 Task: Archive the email with the subject Follow up on our last conversation from softage.1@softage.net
Action: Mouse moved to (738, 100)
Screenshot: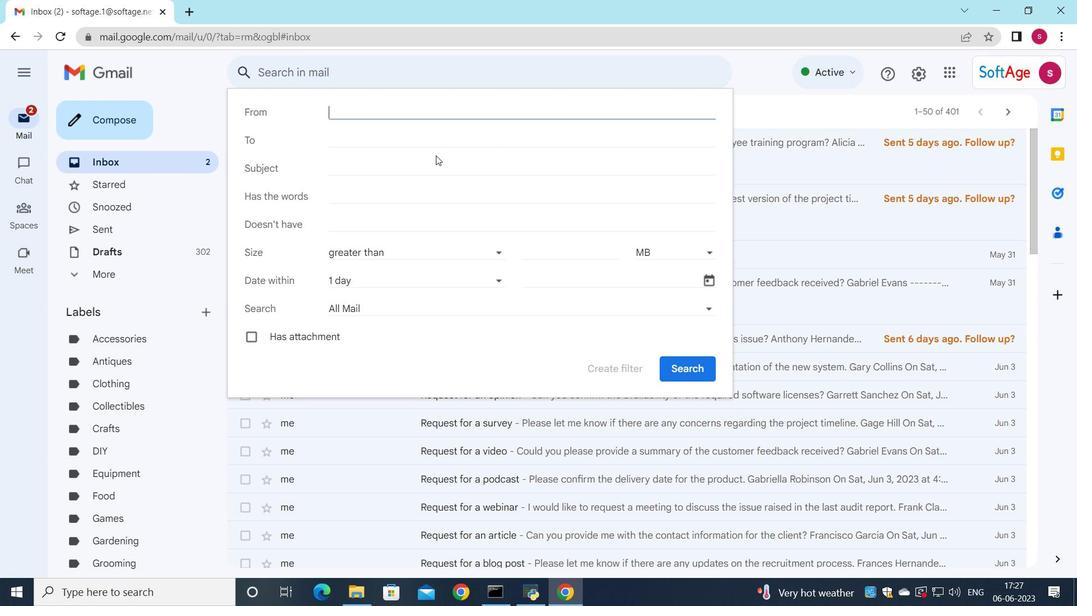 
Action: Mouse pressed left at (738, 100)
Screenshot: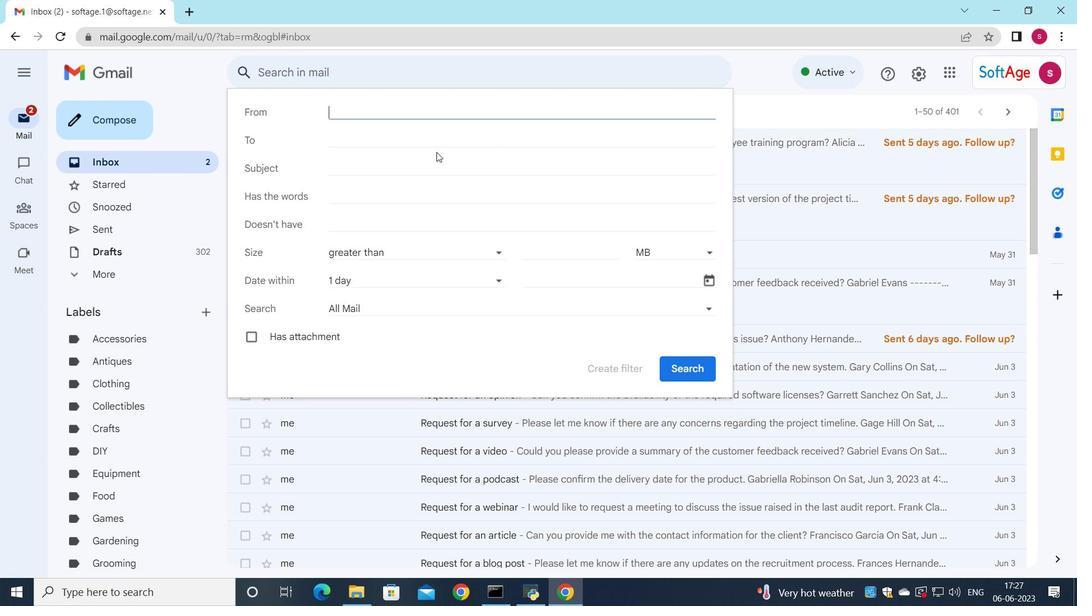 
Action: Mouse moved to (376, 139)
Screenshot: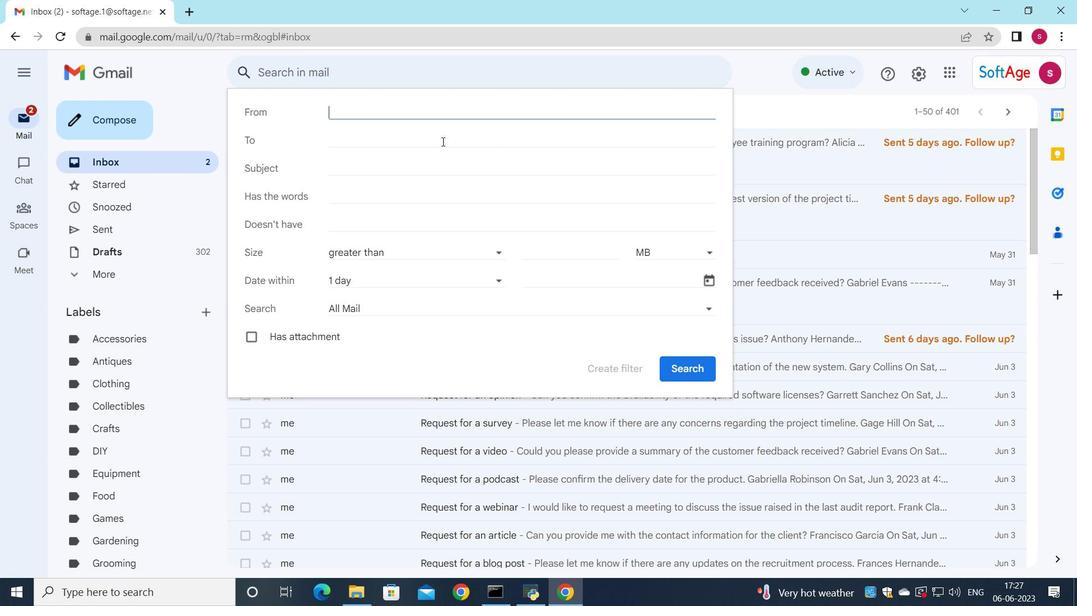 
Action: Mouse pressed left at (376, 139)
Screenshot: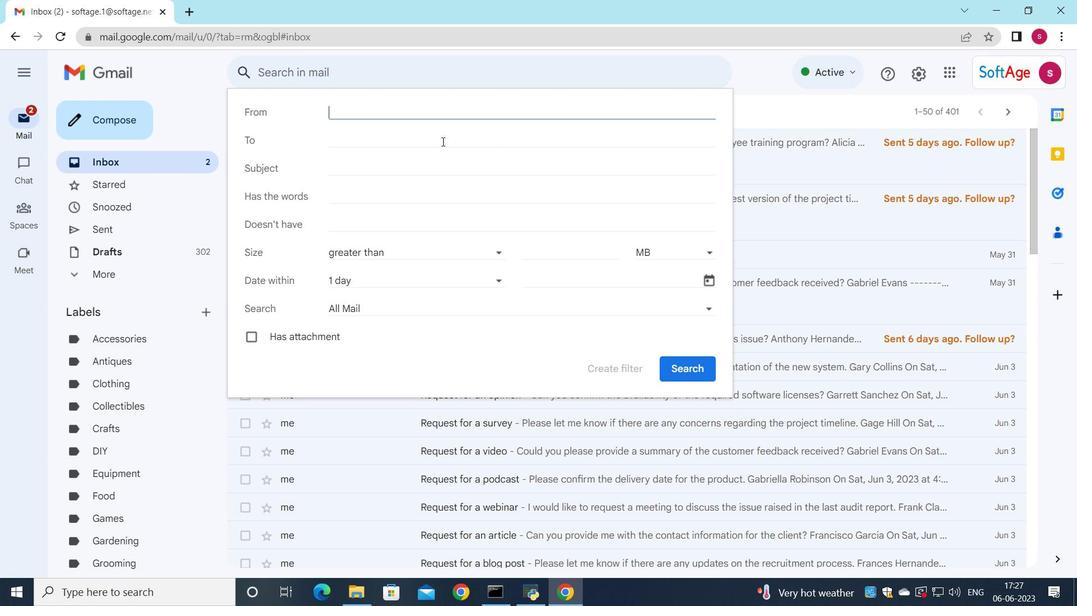 
Action: Mouse moved to (459, 171)
Screenshot: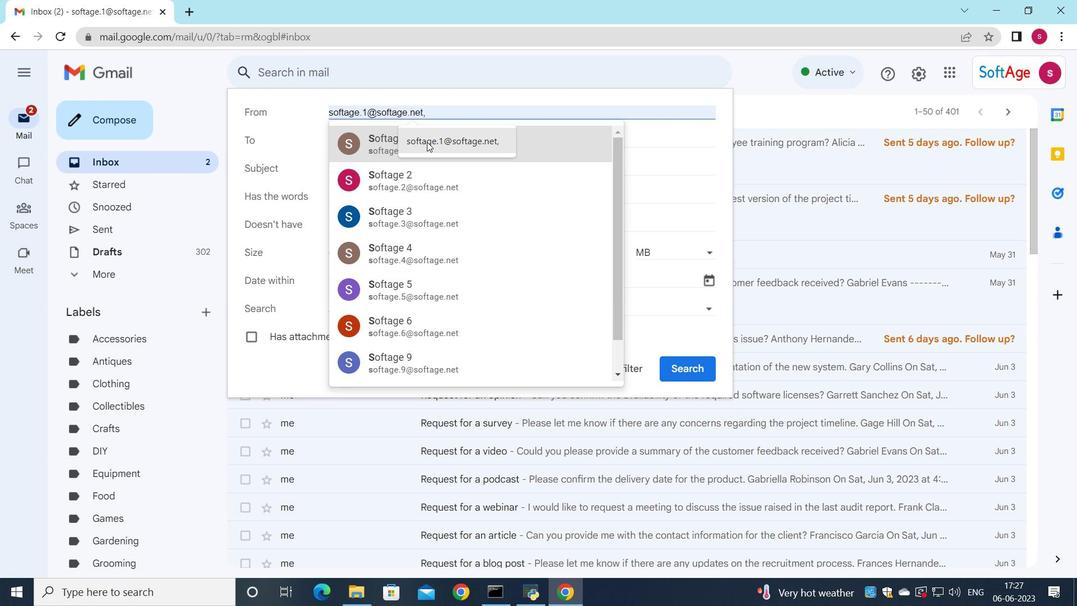 
Action: Mouse pressed left at (459, 171)
Screenshot: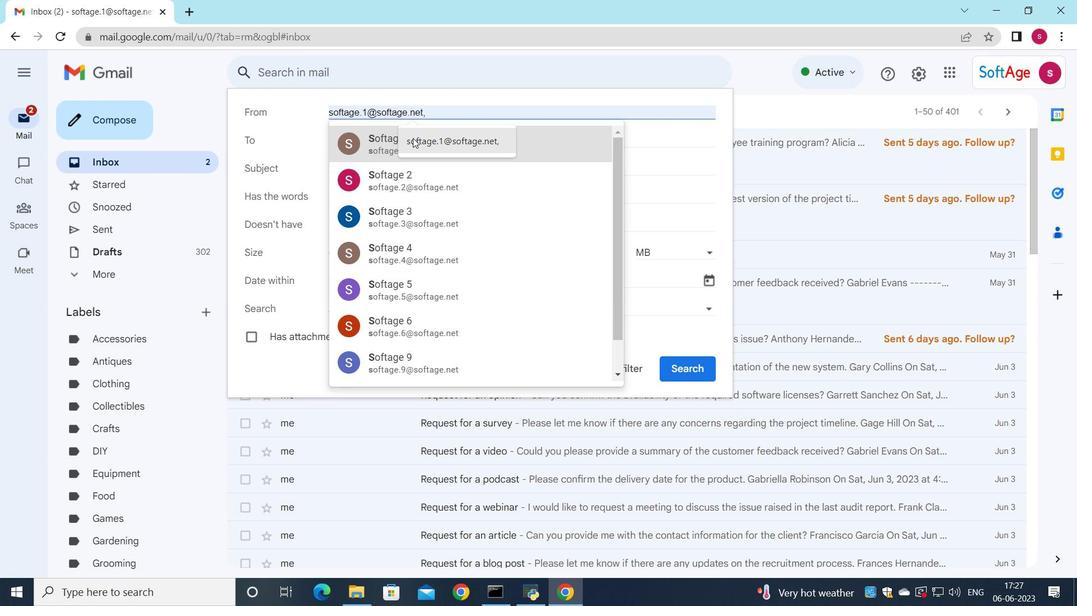 
Action: Mouse moved to (391, 214)
Screenshot: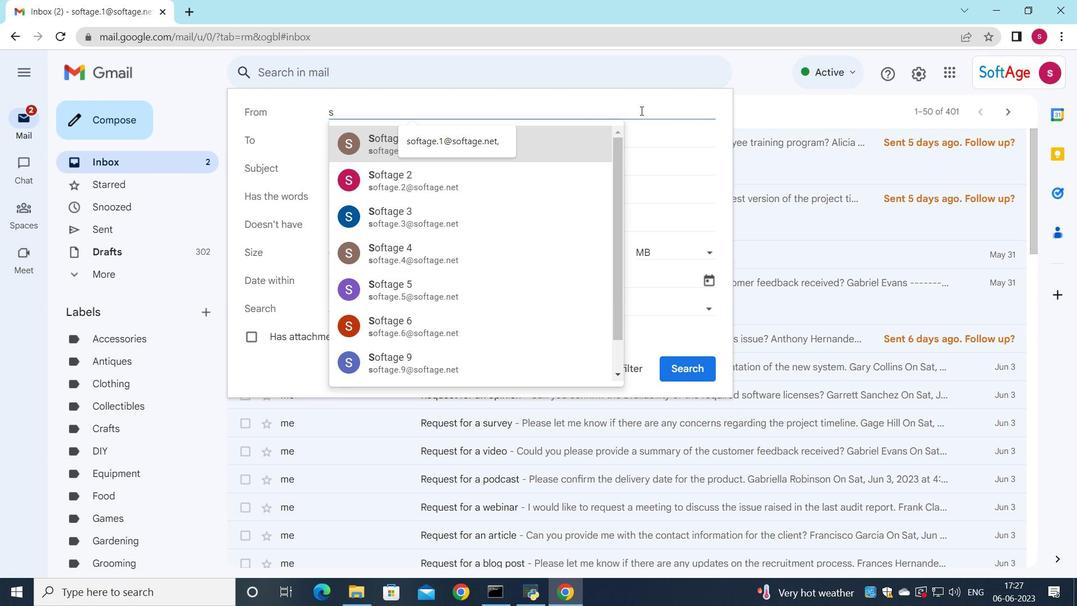 
Action: Mouse pressed left at (391, 214)
Screenshot: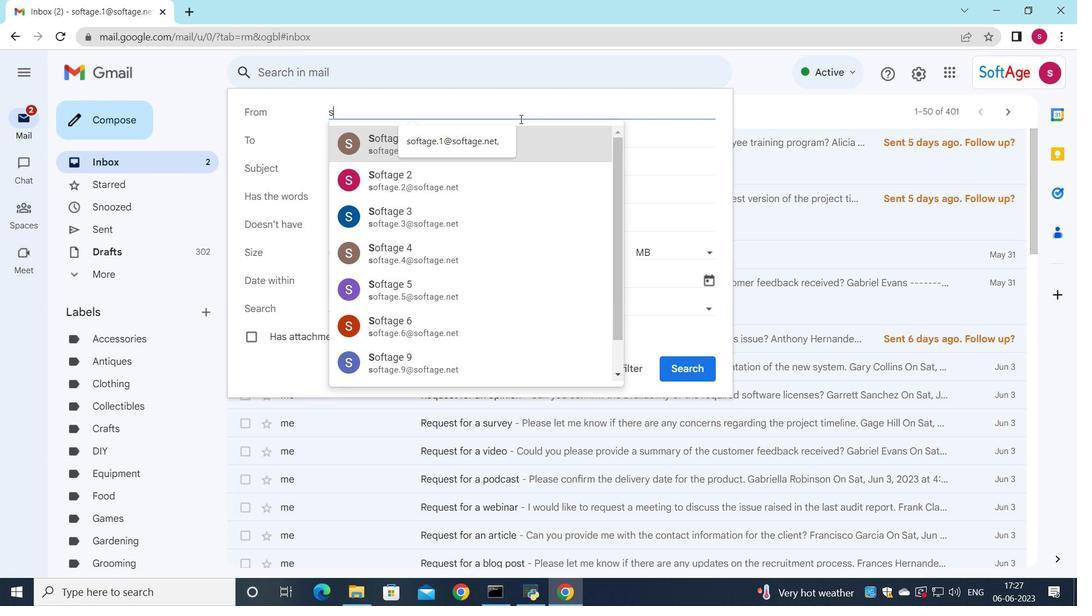 
Action: Mouse moved to (385, 196)
Screenshot: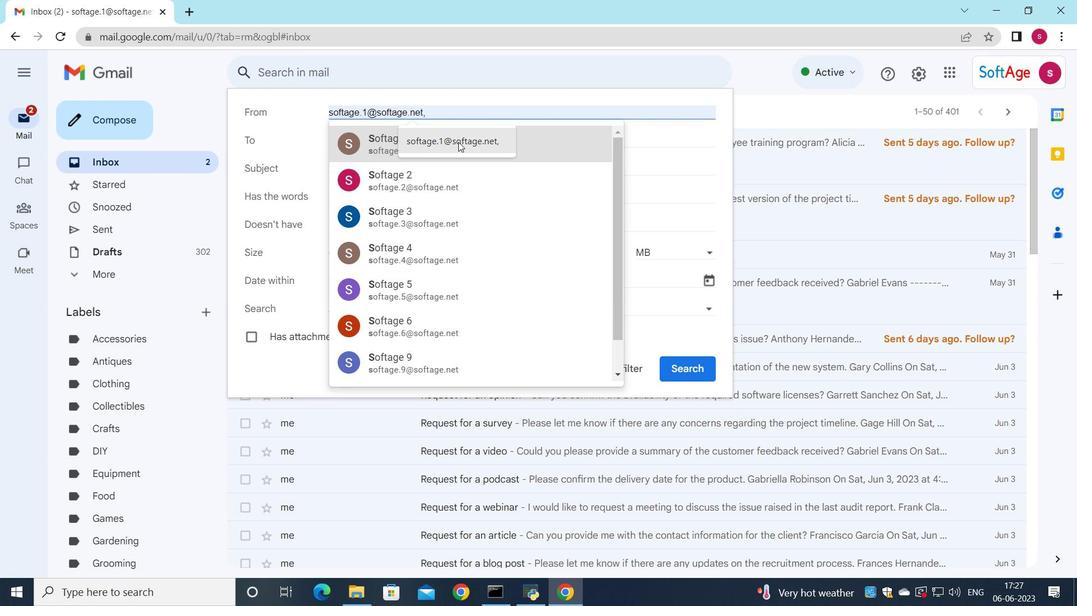 
Action: Mouse pressed left at (385, 196)
Screenshot: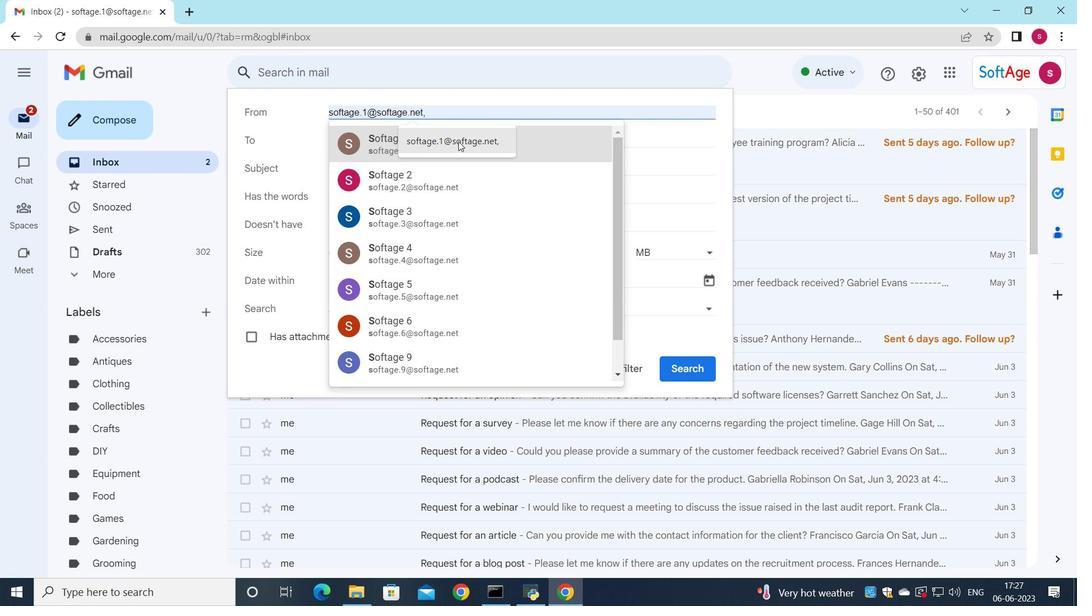 
Action: Mouse moved to (494, 217)
Screenshot: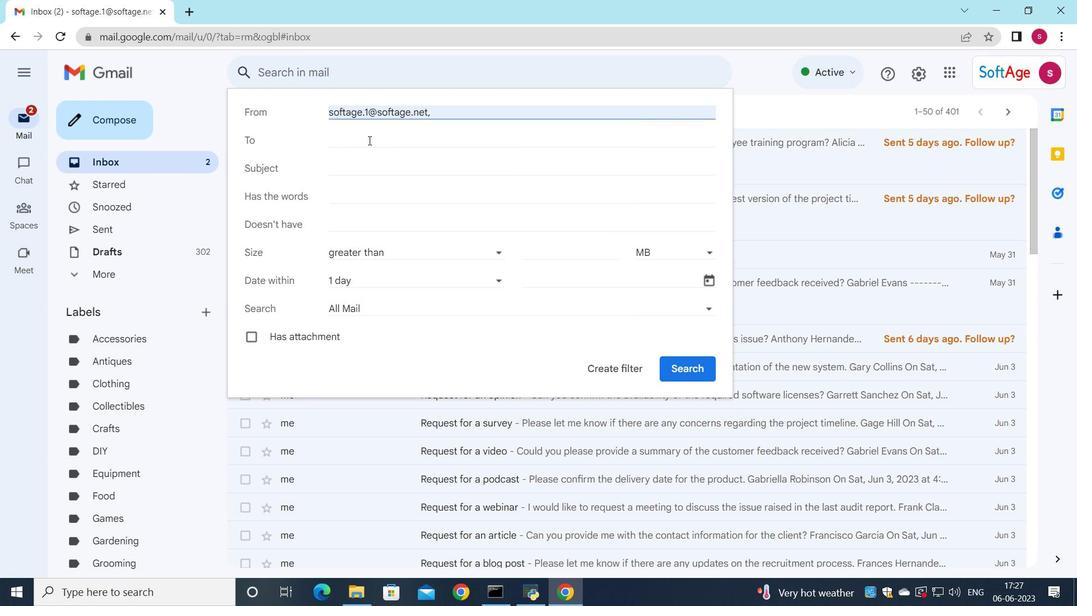 
Action: Key pressed <Key.shift><Key.shift><Key.shift><Key.shift><Key.shift><Key.shift><Key.shift>Follow<Key.space>
Screenshot: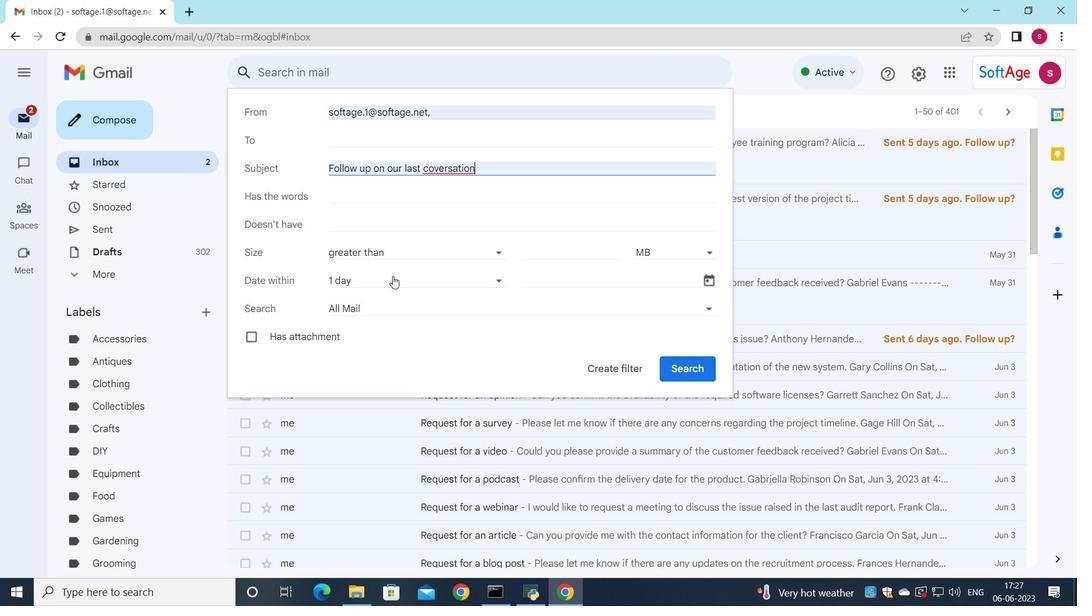 
Action: Mouse moved to (528, 227)
Screenshot: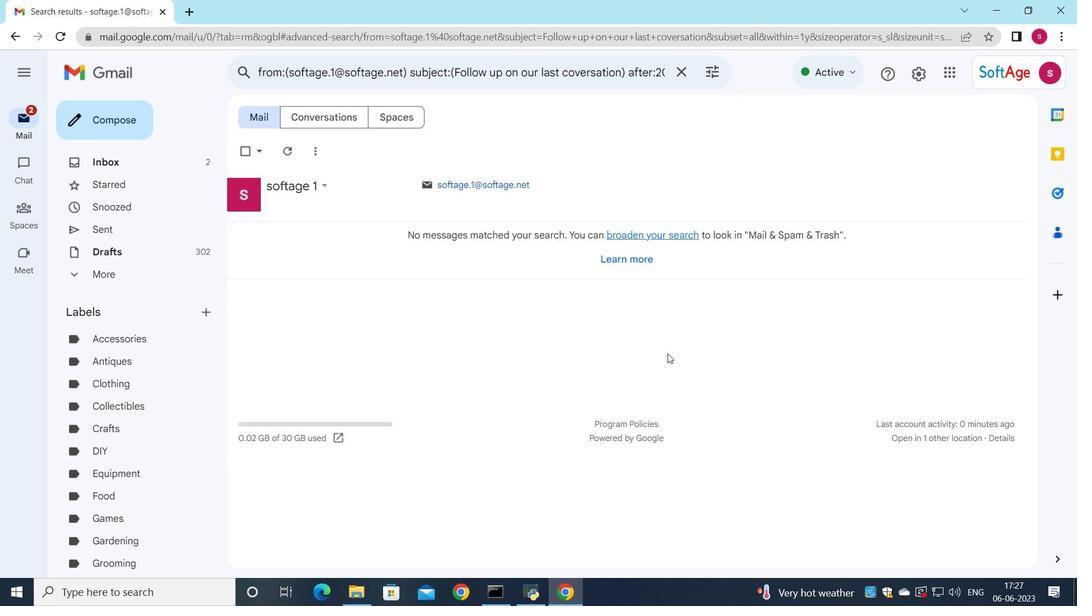 
Action: Mouse pressed left at (528, 227)
Screenshot: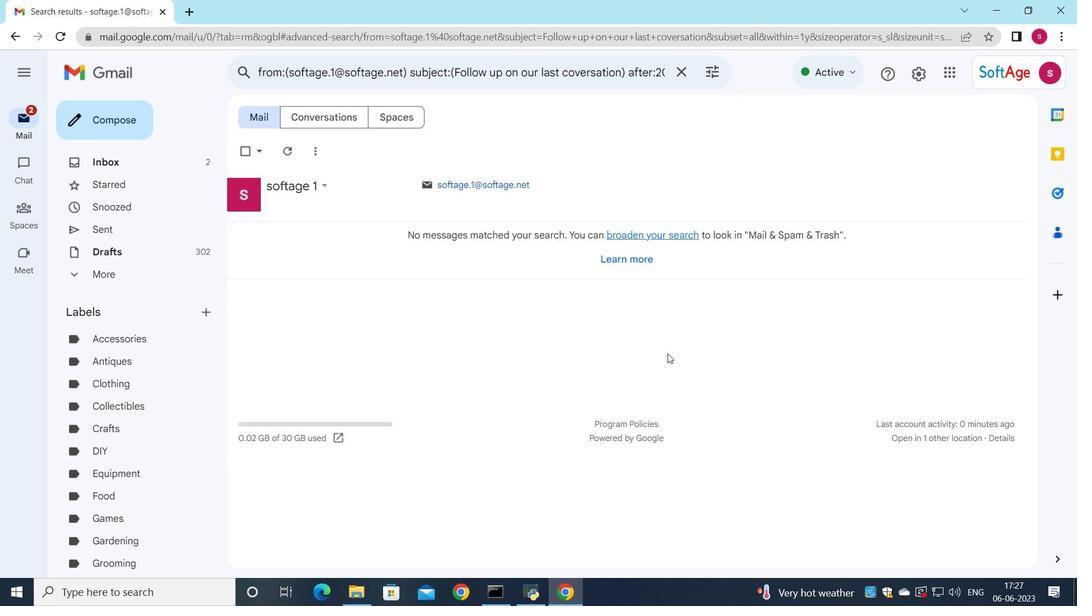 
Action: Mouse pressed left at (528, 227)
Screenshot: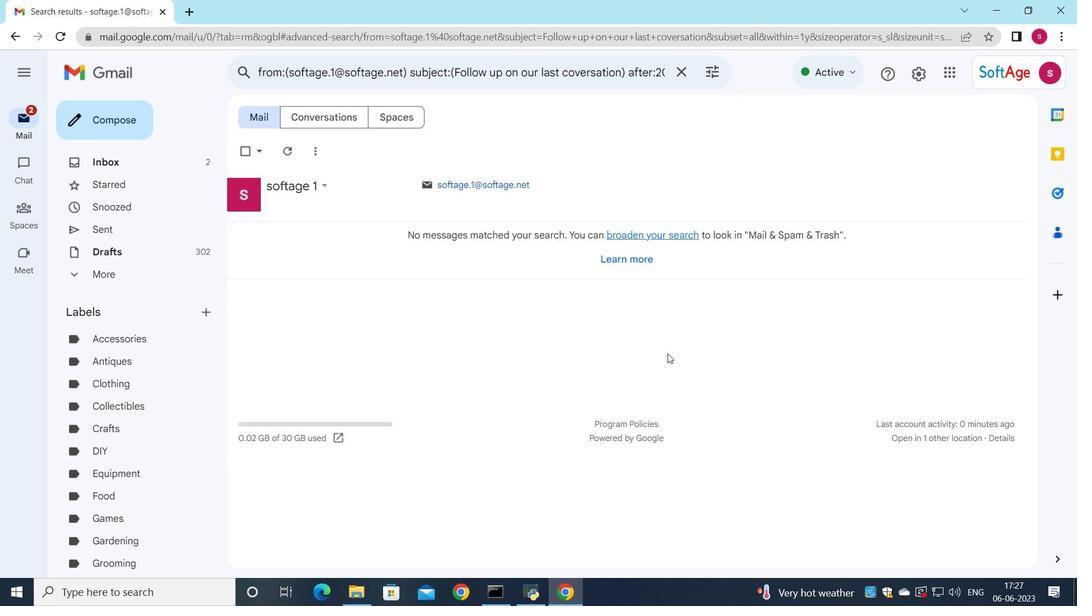
Action: Mouse pressed left at (528, 227)
Screenshot: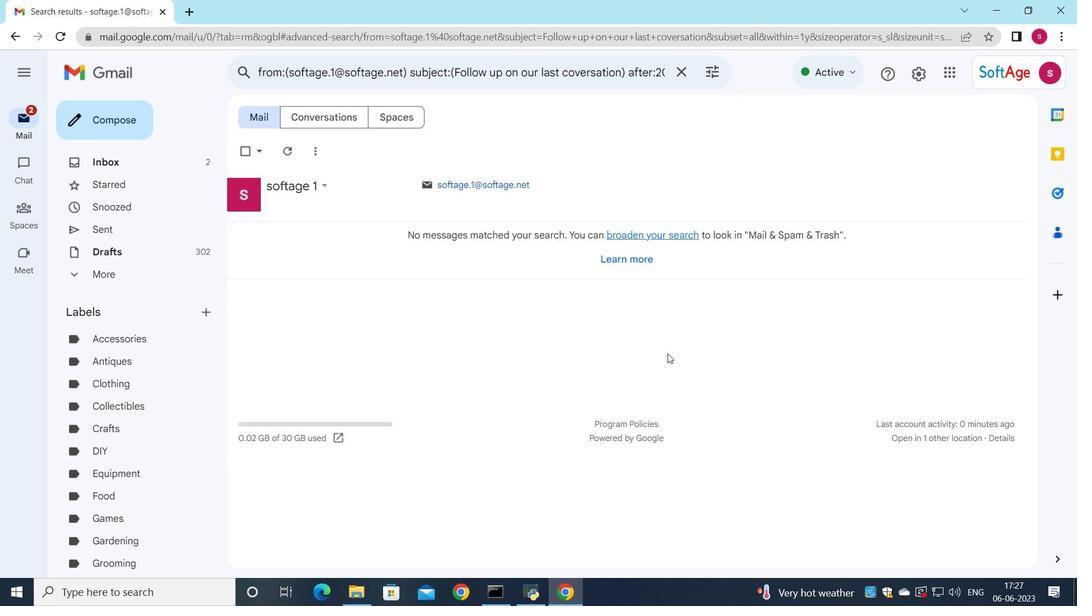 
Action: Mouse moved to (523, 223)
Screenshot: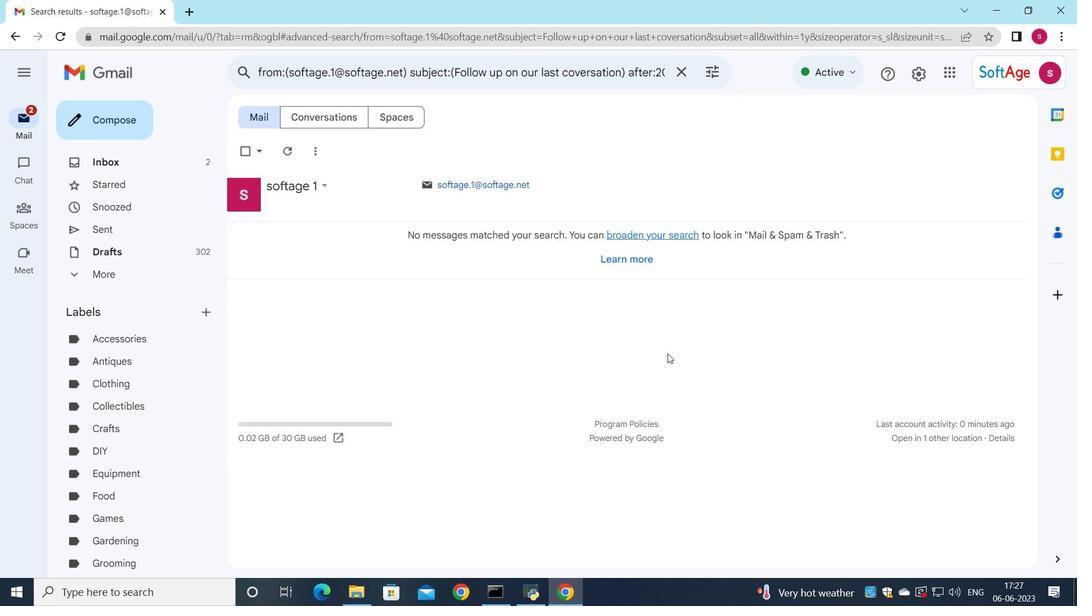 
Action: Mouse pressed left at (523, 223)
Screenshot: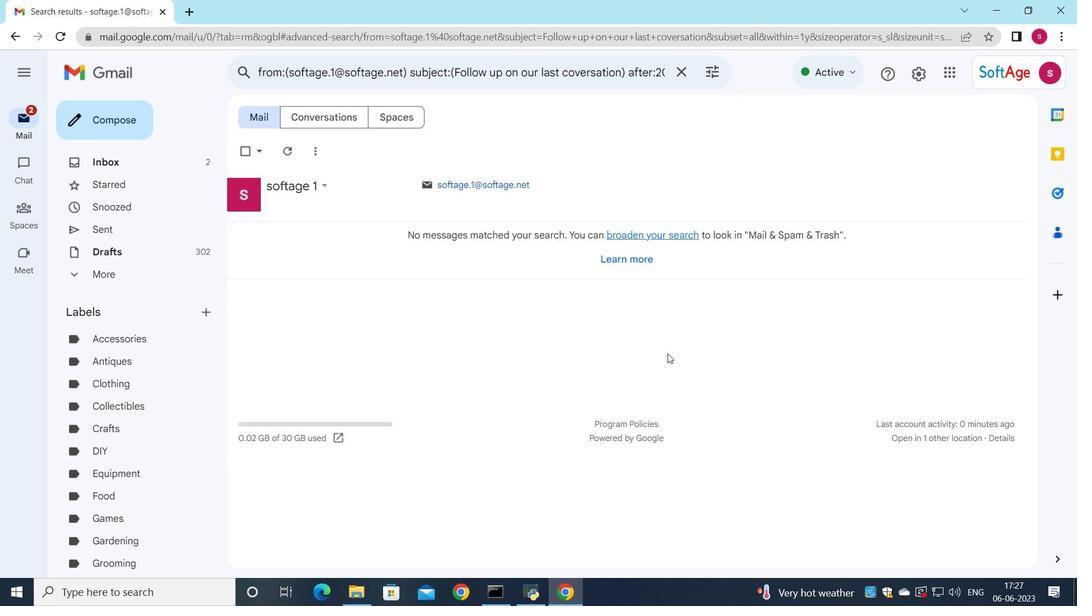 
Action: Mouse pressed left at (523, 223)
Screenshot: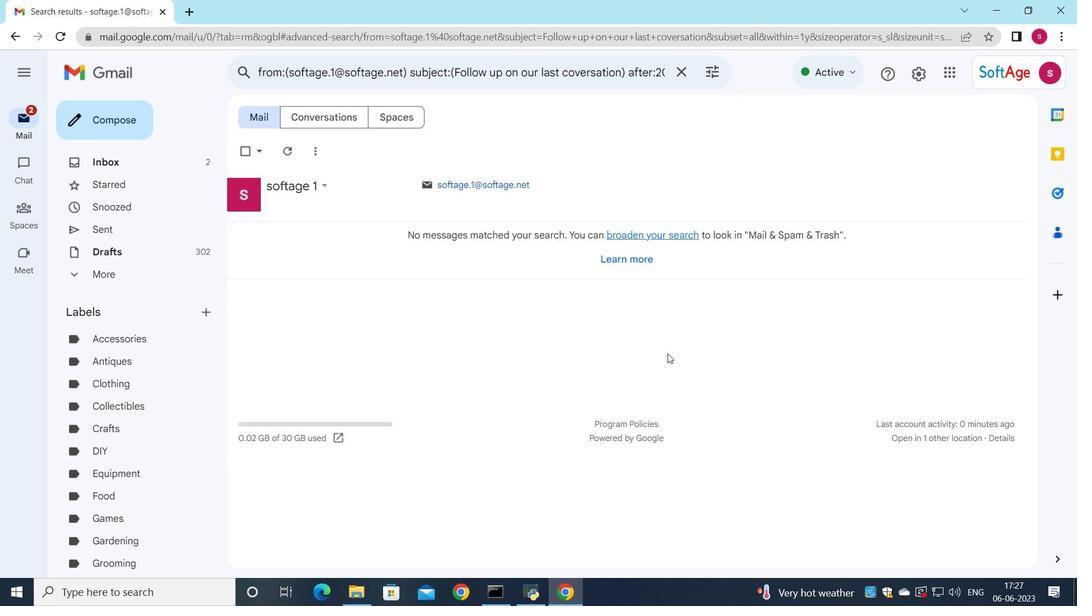 
Action: Mouse pressed left at (523, 223)
Screenshot: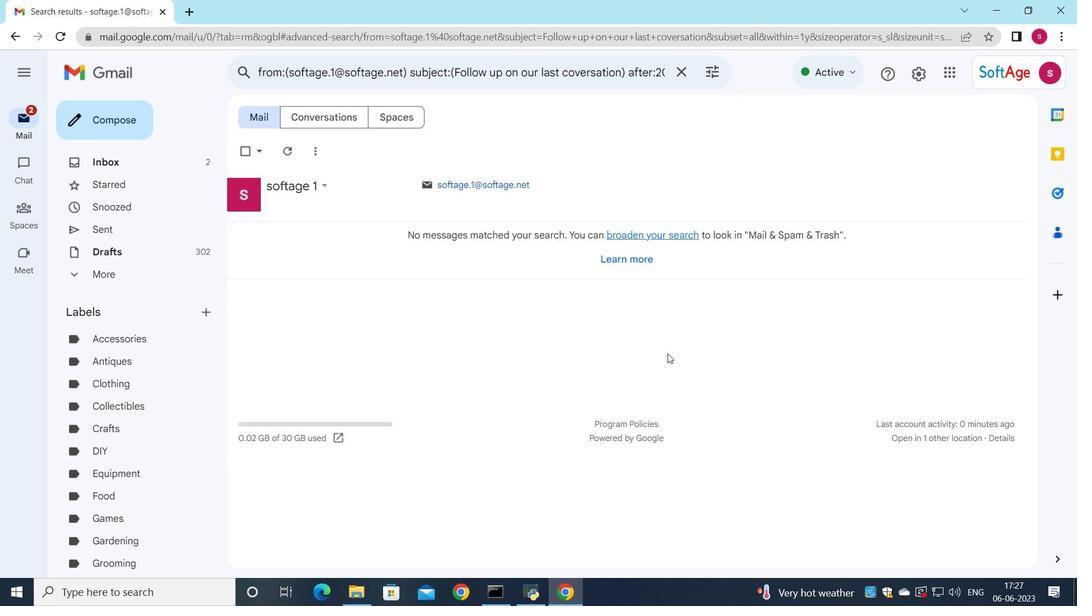 
Action: Mouse moved to (605, 235)
Screenshot: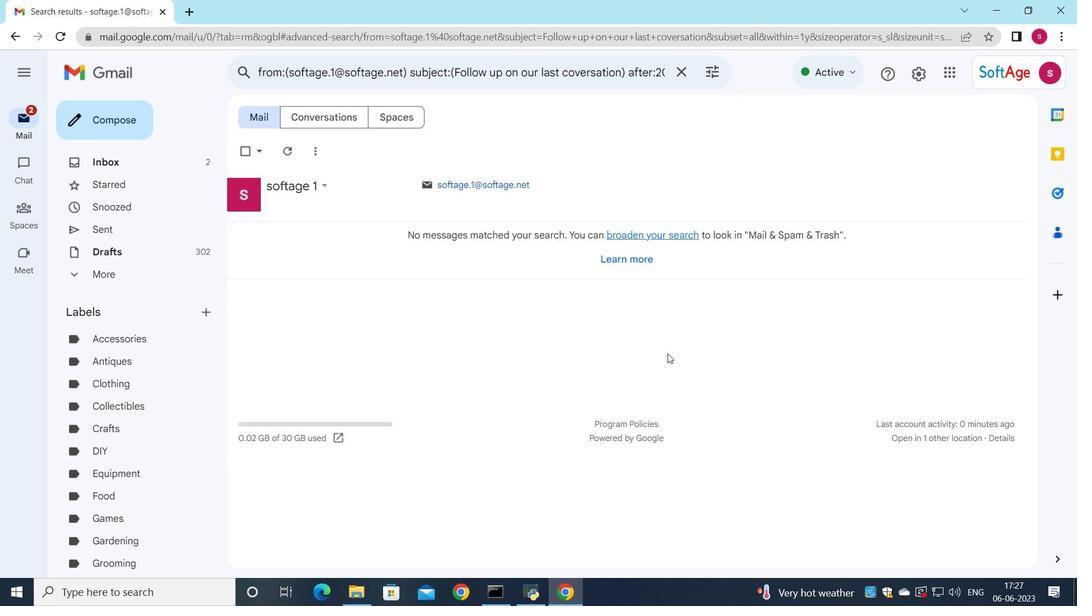 
Action: Key pressed up<Key.space>on<Key.space>l<Key.backspace>
Screenshot: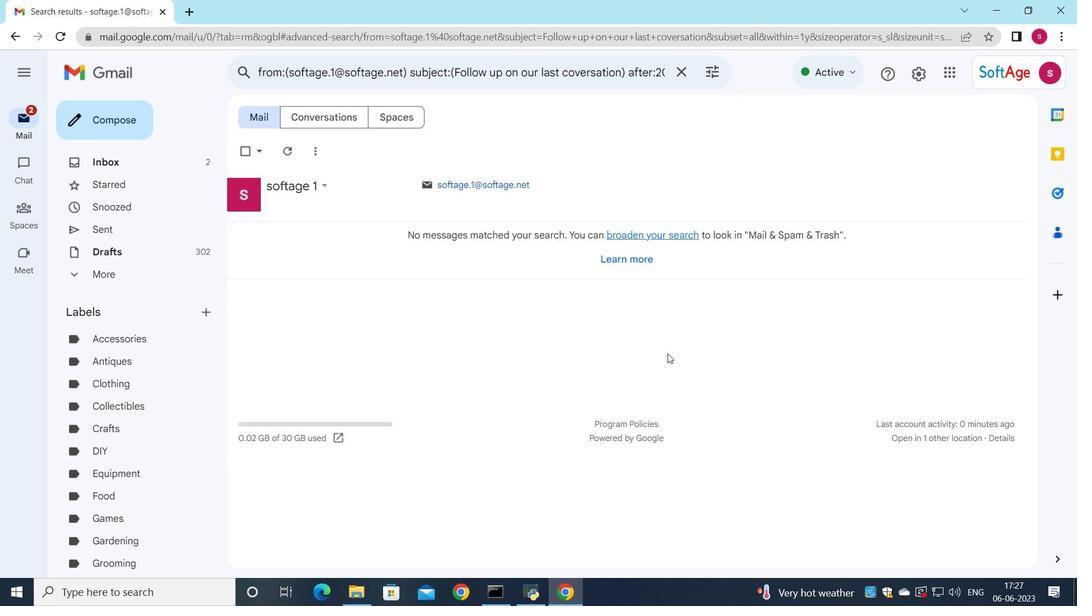 
Action: Mouse moved to (551, 228)
Screenshot: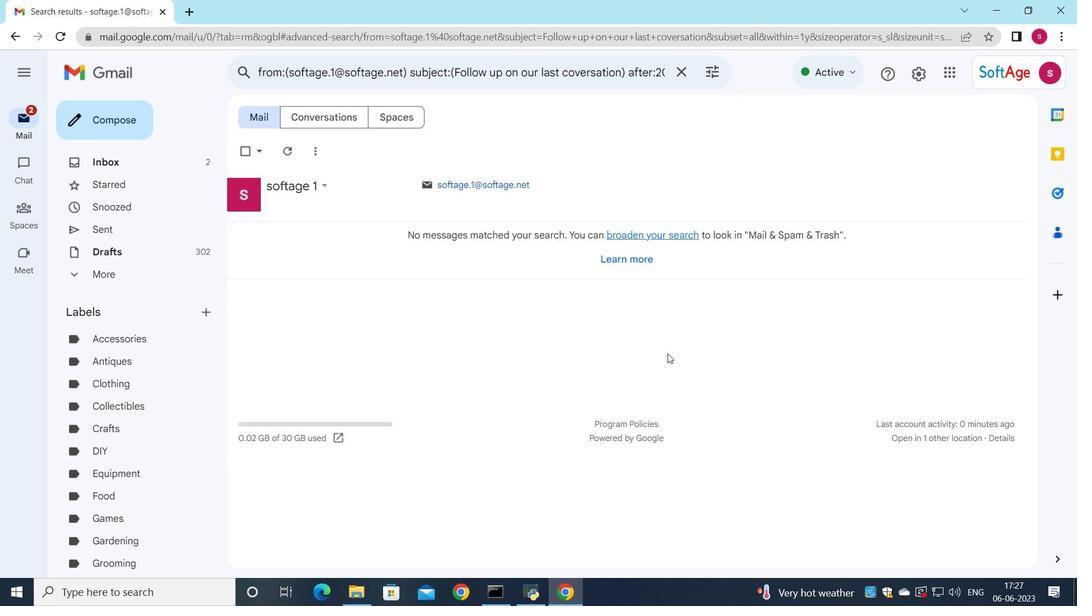 
Action: Mouse pressed left at (551, 228)
Screenshot: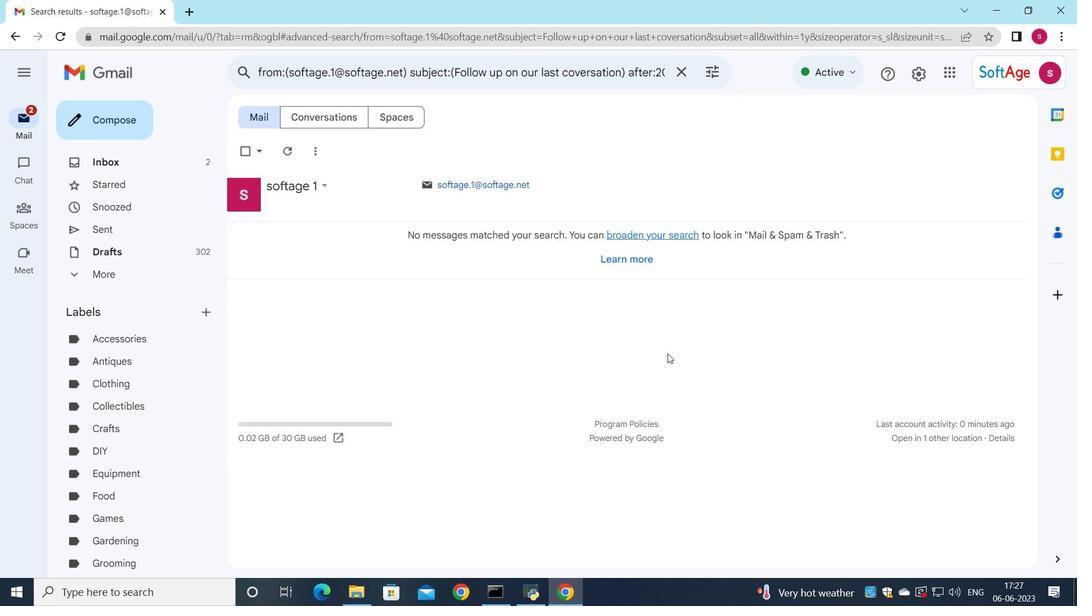 
Action: Mouse moved to (527, 309)
Screenshot: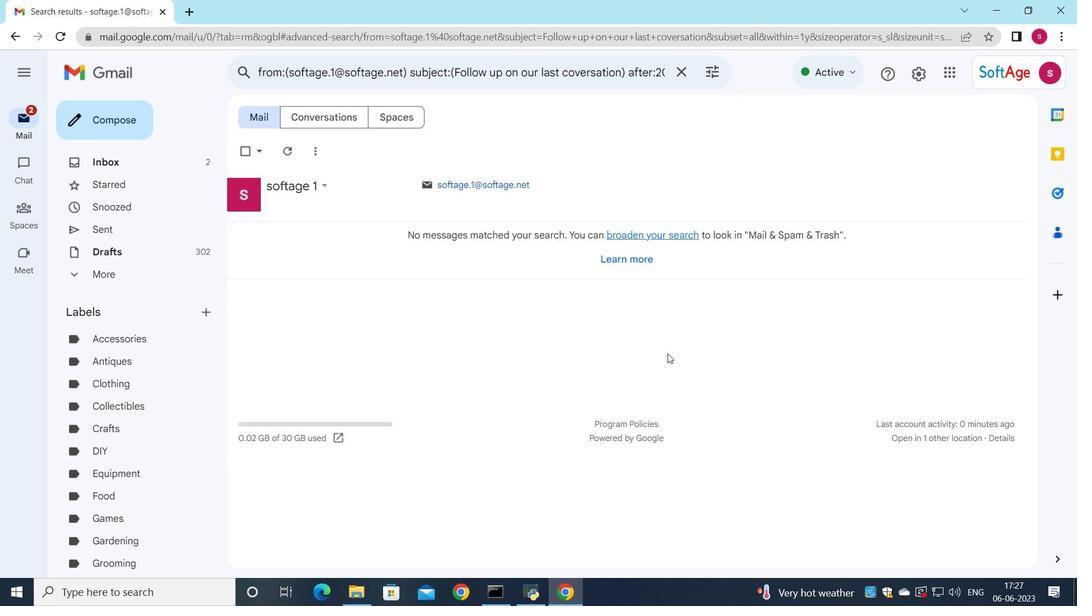
Action: Mouse pressed left at (527, 309)
Screenshot: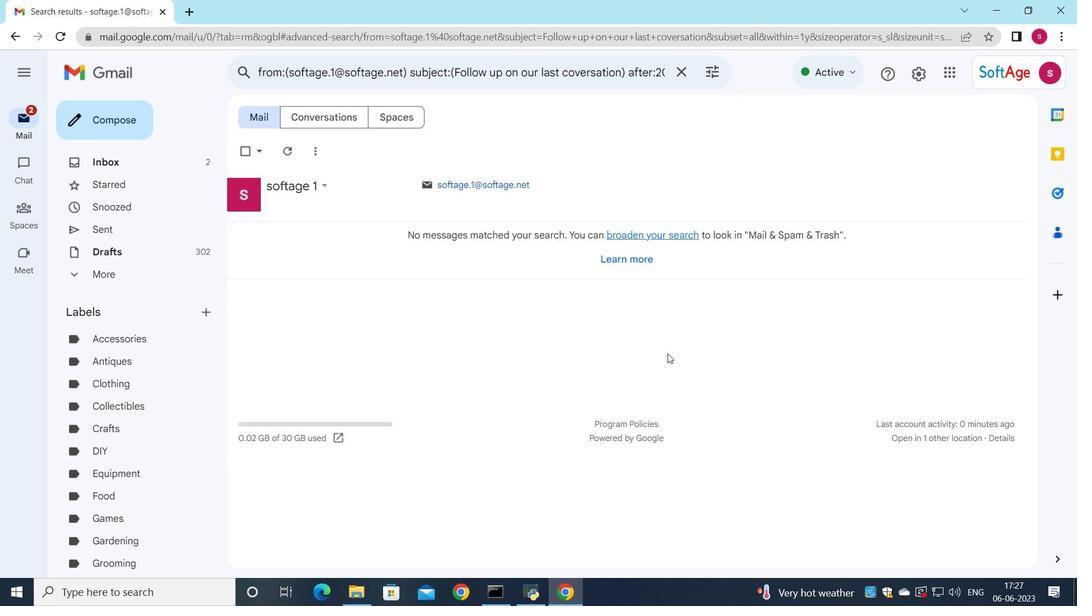 
Action: Mouse moved to (418, 470)
Screenshot: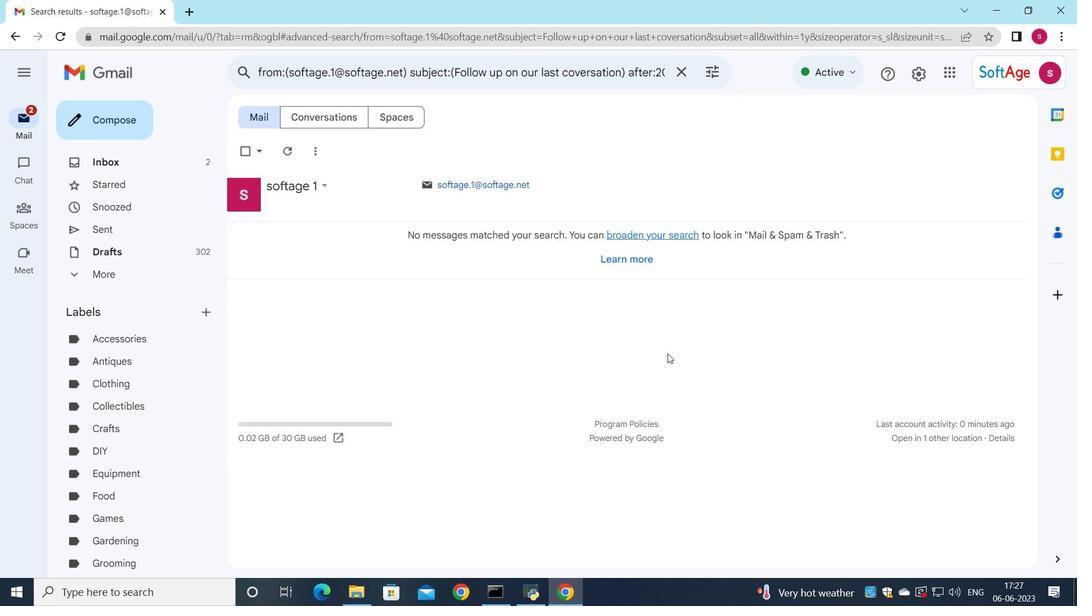 
Action: Mouse pressed left at (418, 470)
Screenshot: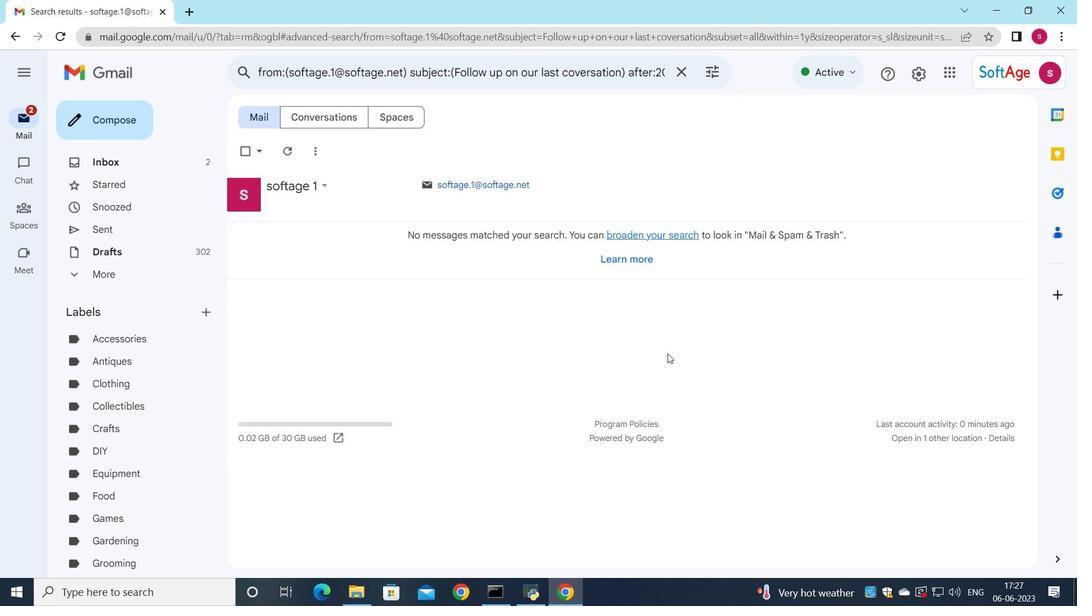 
Action: Mouse moved to (716, 396)
Screenshot: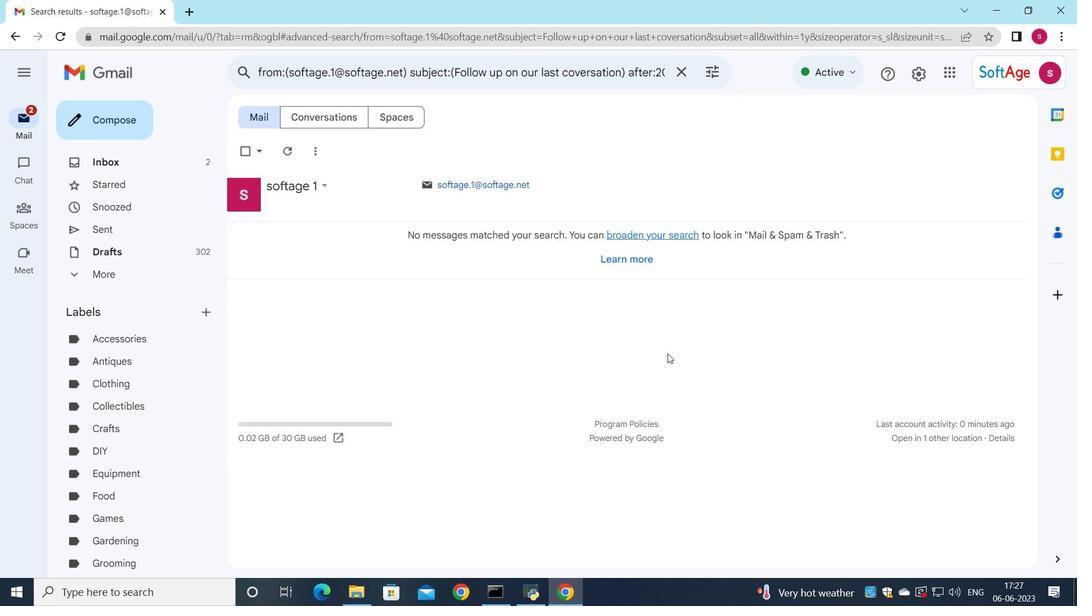 
Action: Mouse pressed left at (716, 396)
Screenshot: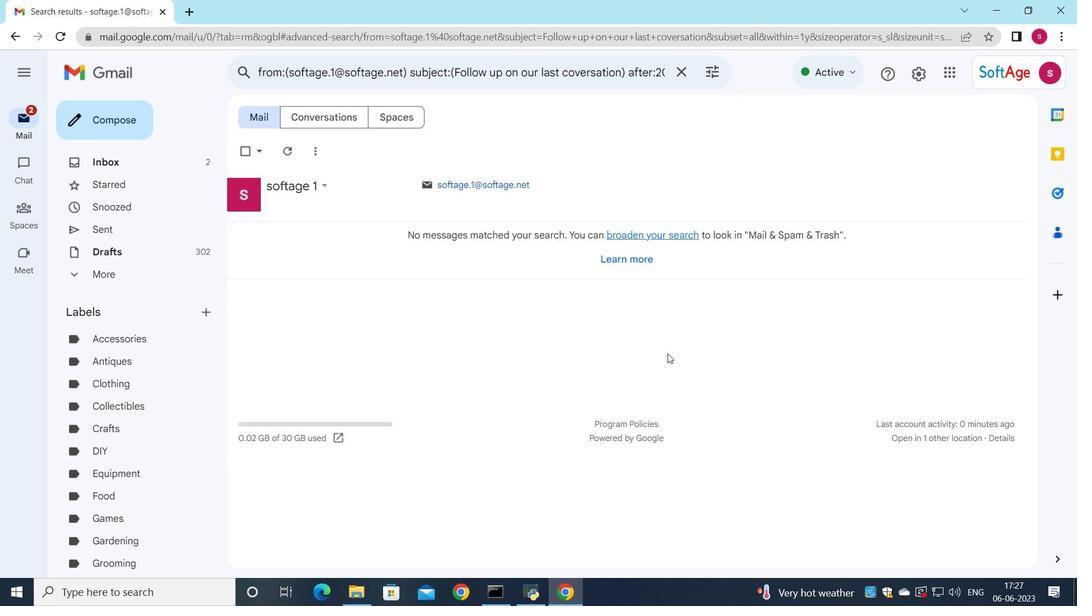 
Action: Mouse moved to (741, 95)
Screenshot: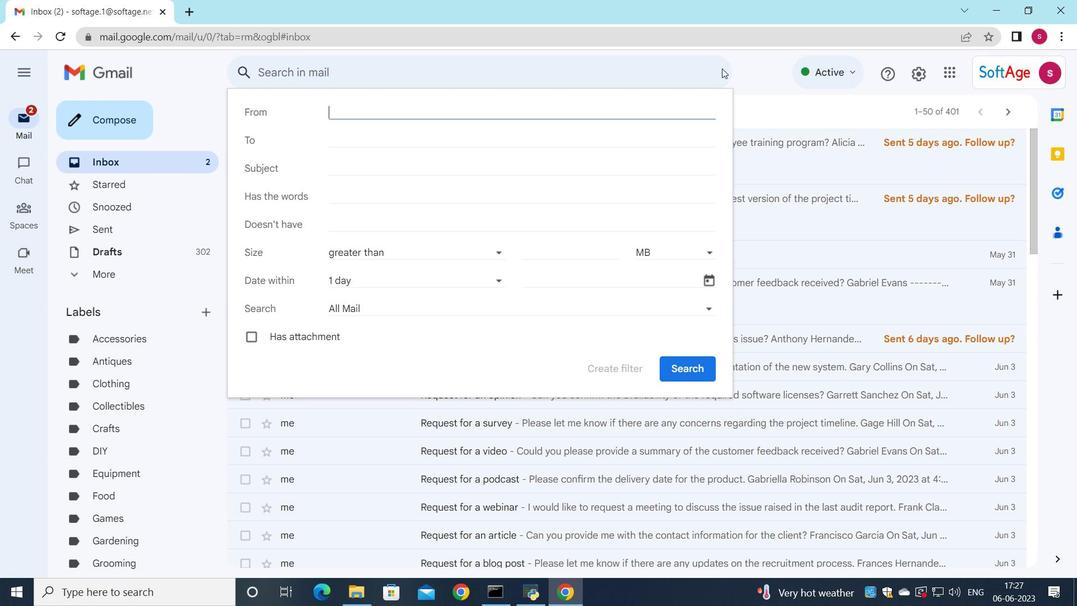 
Action: Mouse pressed left at (741, 95)
Screenshot: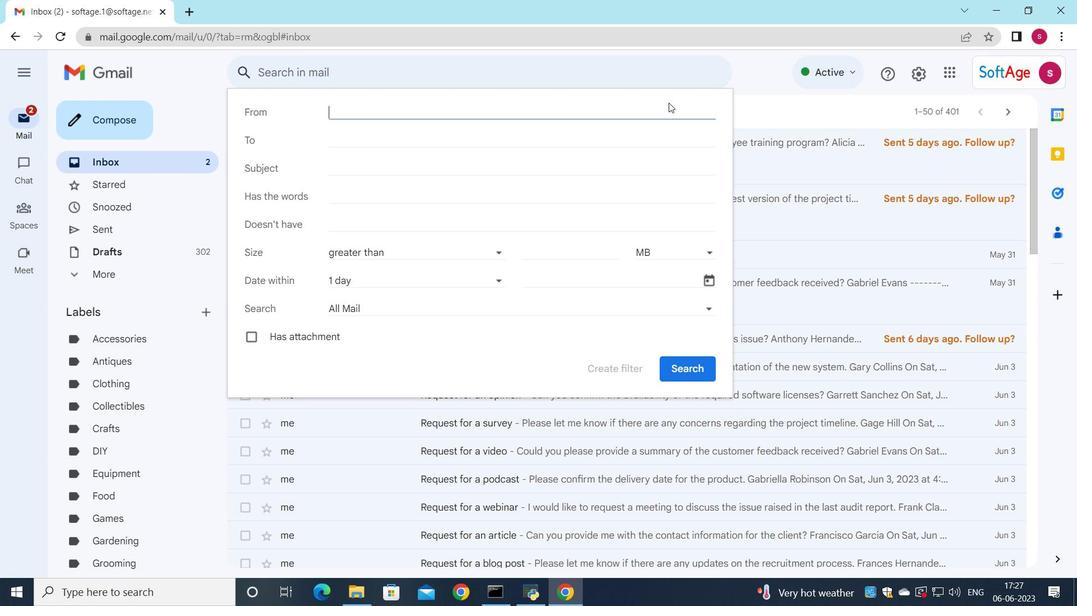 
Action: Mouse moved to (587, 155)
Screenshot: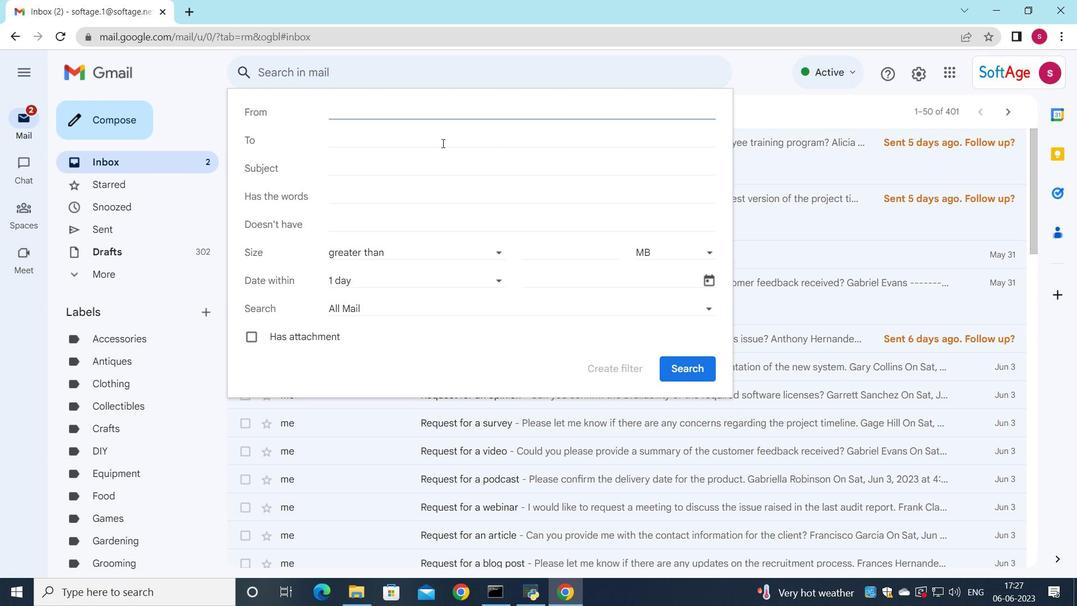 
Action: Key pressed s
Screenshot: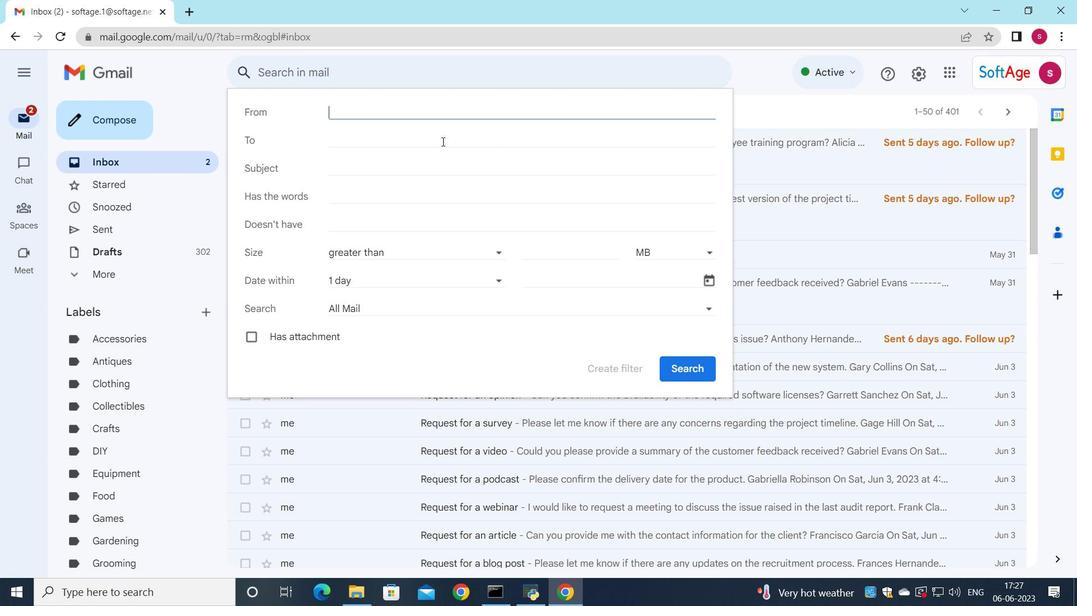 
Action: Mouse moved to (511, 173)
Screenshot: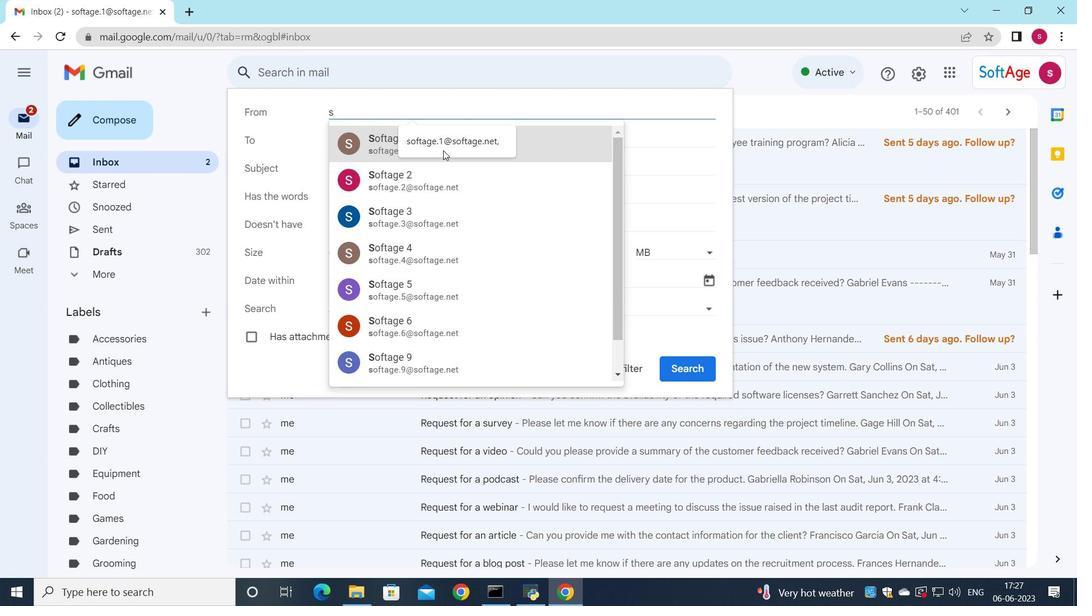 
Action: Mouse pressed left at (511, 173)
Screenshot: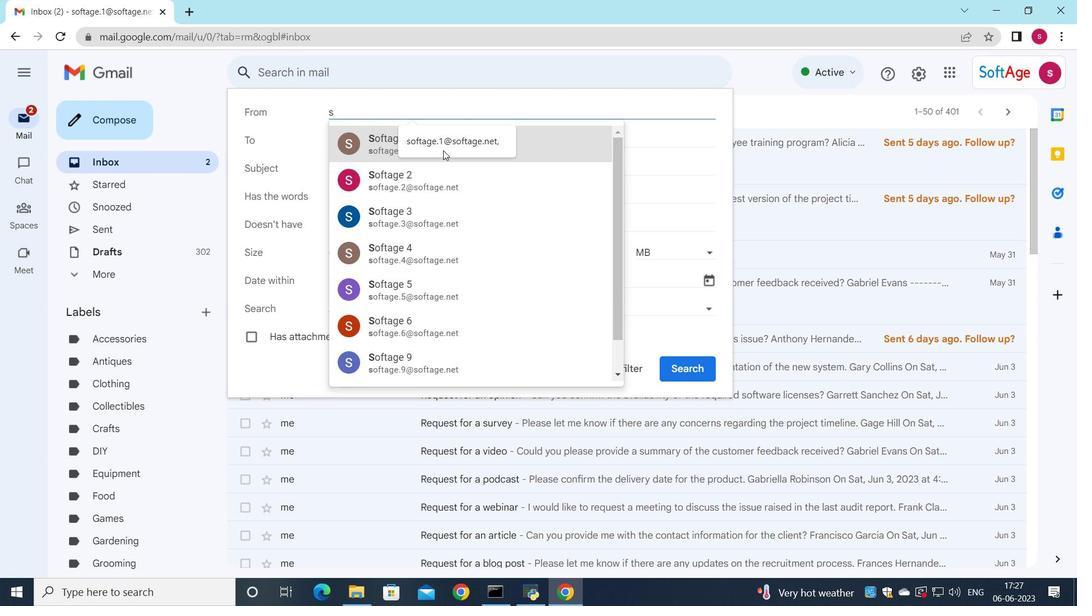 
Action: Mouse moved to (423, 198)
Screenshot: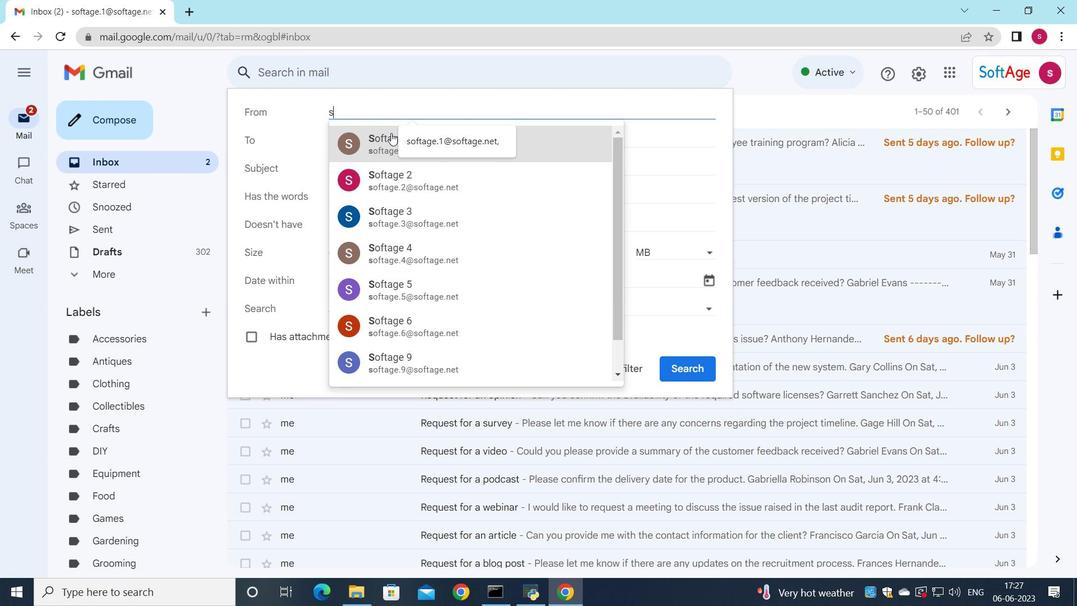 
Action: Mouse pressed left at (423, 198)
Screenshot: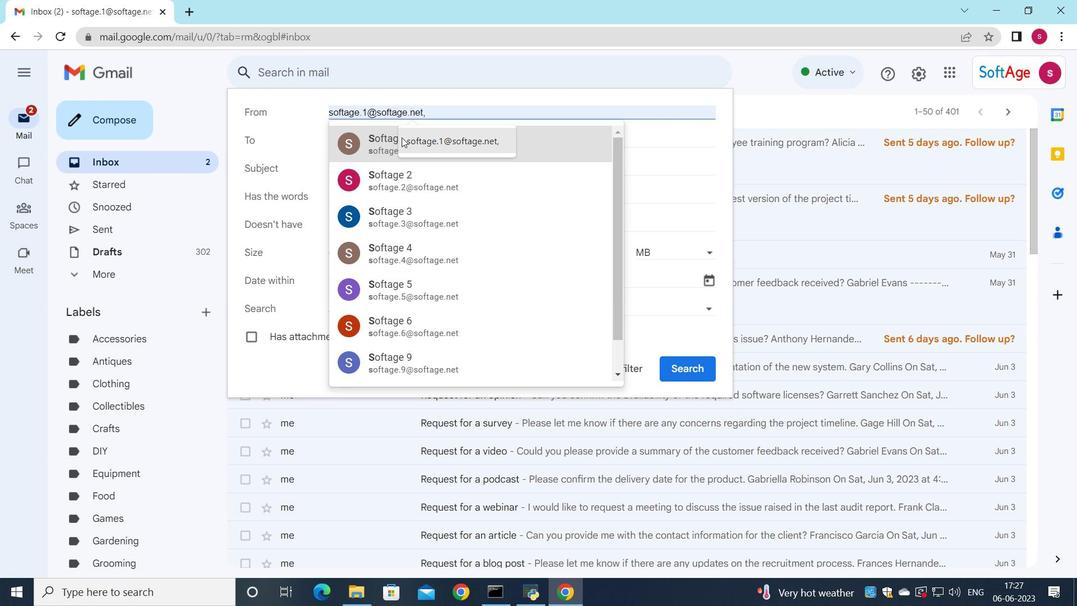 
Action: Mouse moved to (452, 245)
Screenshot: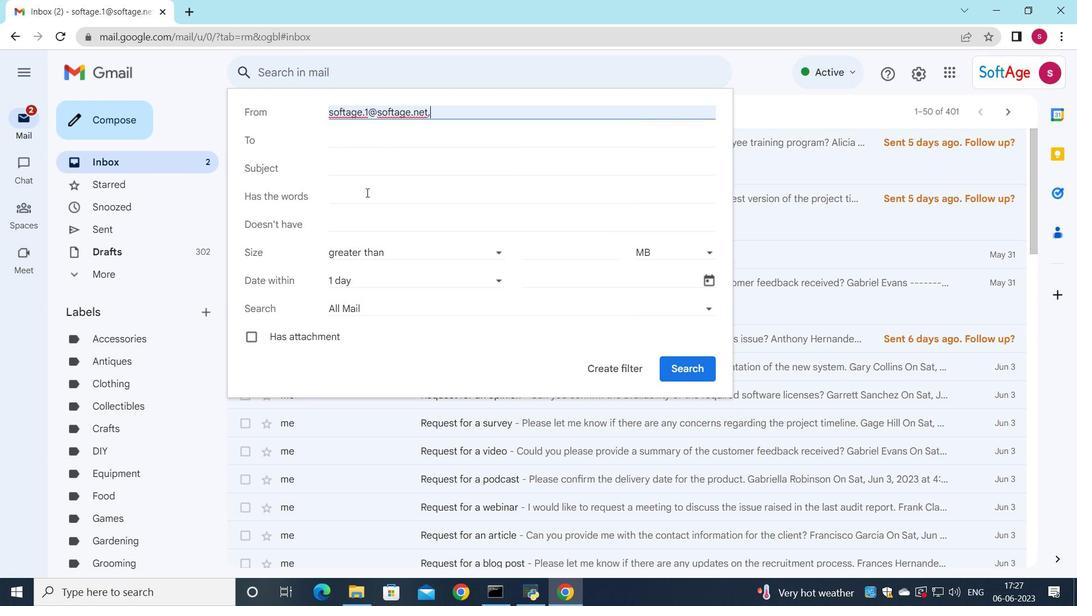 
Action: Mouse pressed left at (452, 245)
Screenshot: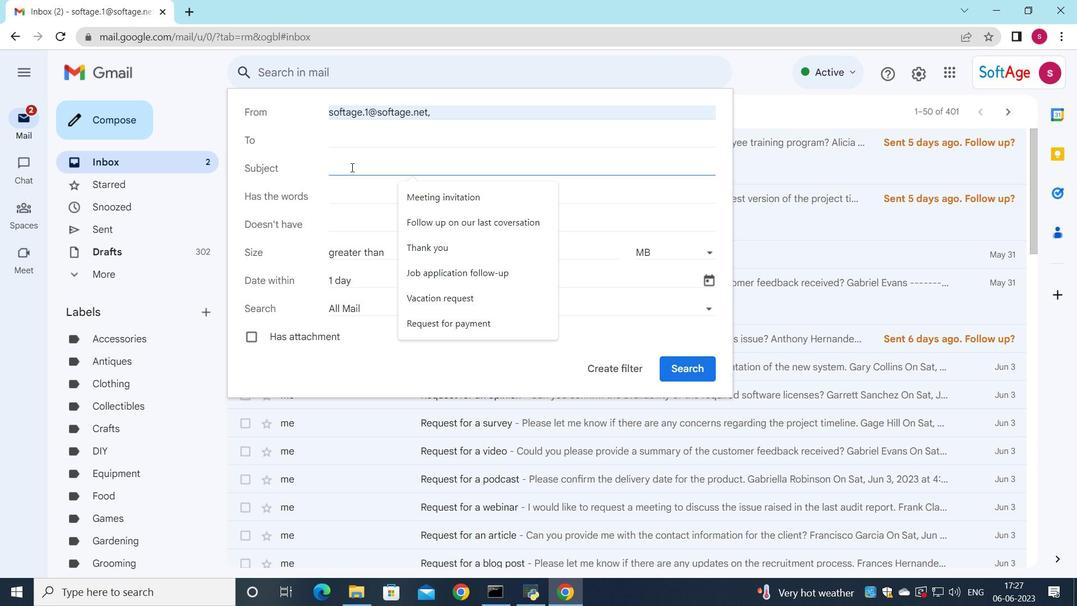
Action: Mouse moved to (457, 305)
Screenshot: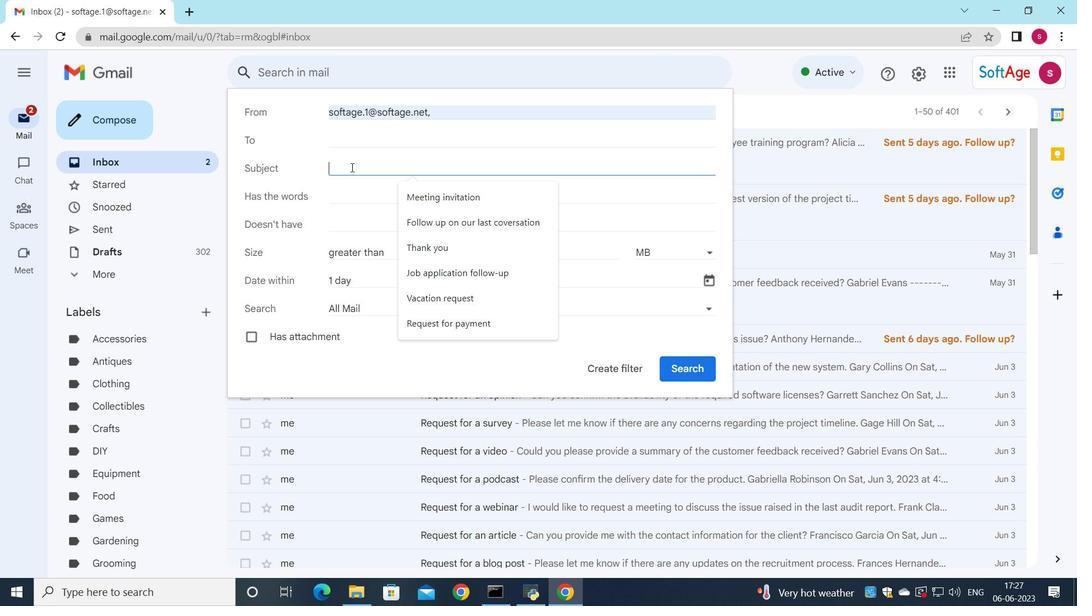 
Action: Mouse pressed left at (457, 305)
Screenshot: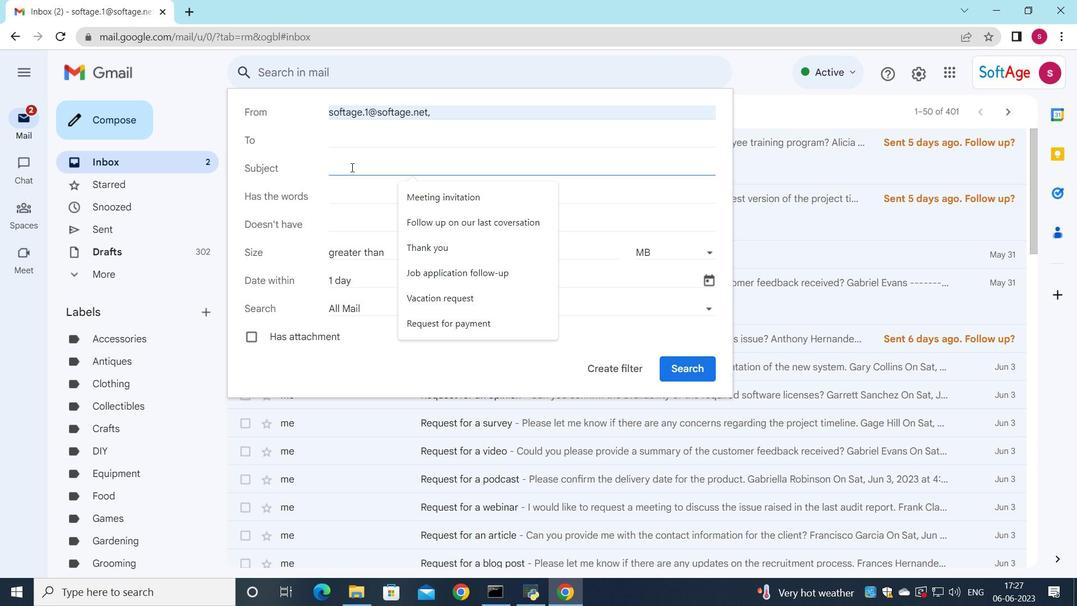 
Action: Mouse moved to (426, 482)
Screenshot: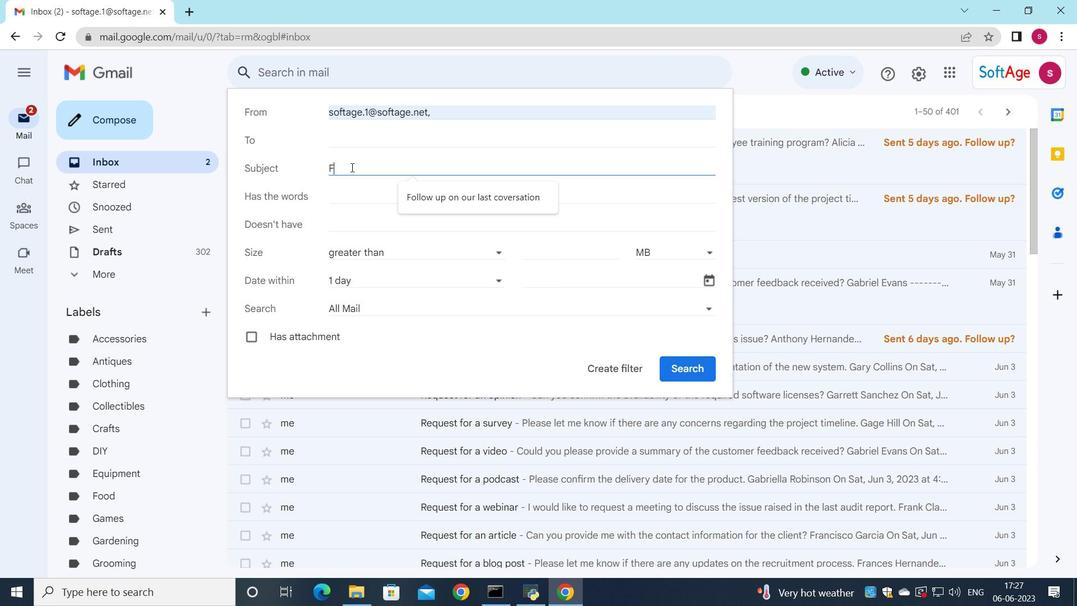 
Action: Mouse pressed left at (426, 482)
Screenshot: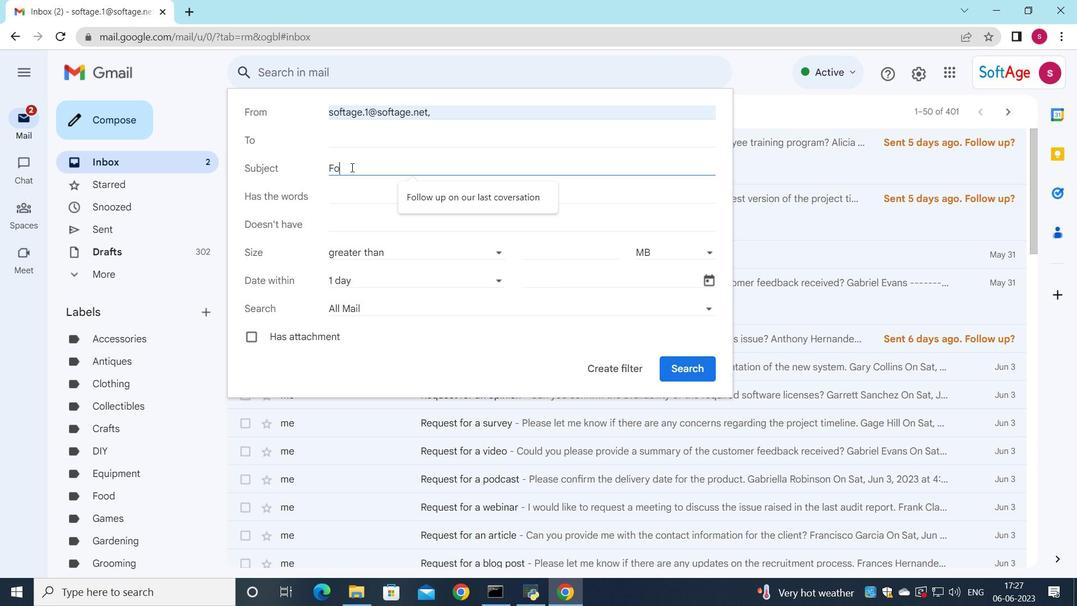 
Action: Mouse moved to (699, 397)
Screenshot: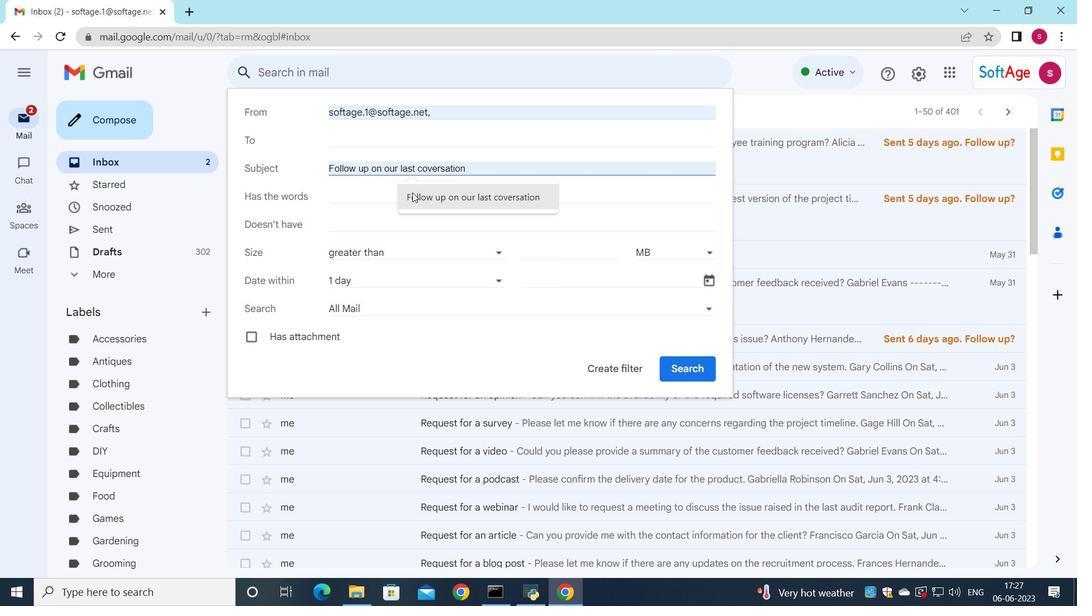 
Action: Mouse pressed left at (699, 397)
Screenshot: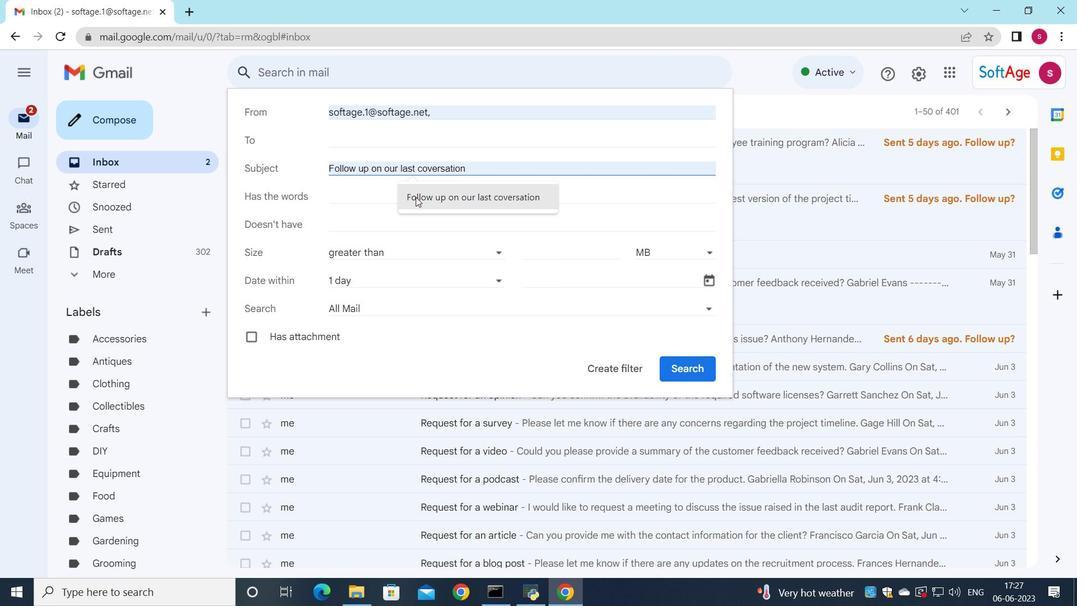 
Action: Mouse moved to (752, 98)
Screenshot: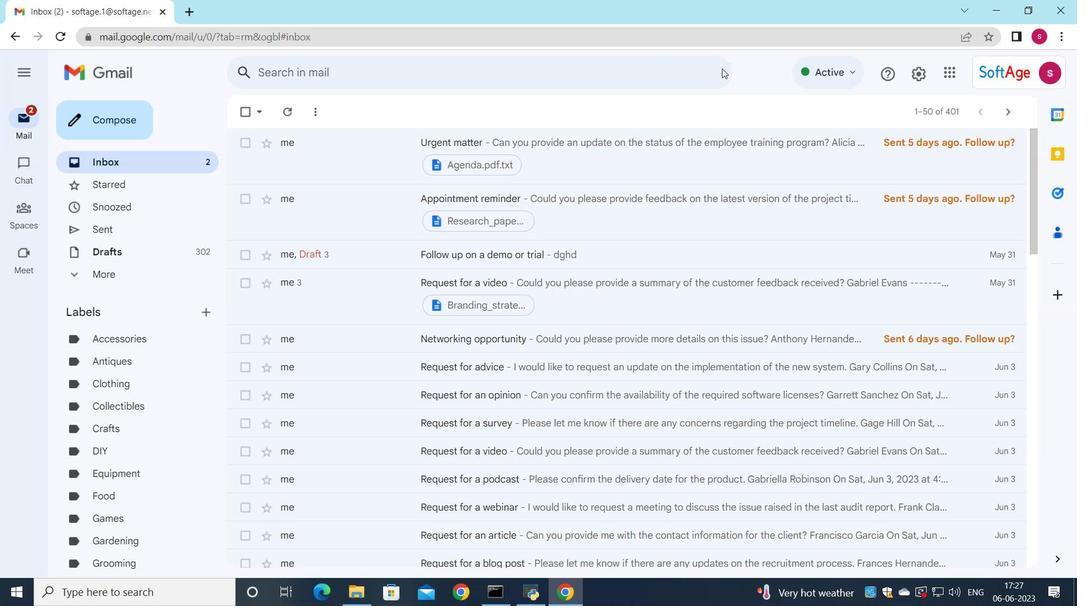 
Action: Mouse pressed left at (752, 98)
Screenshot: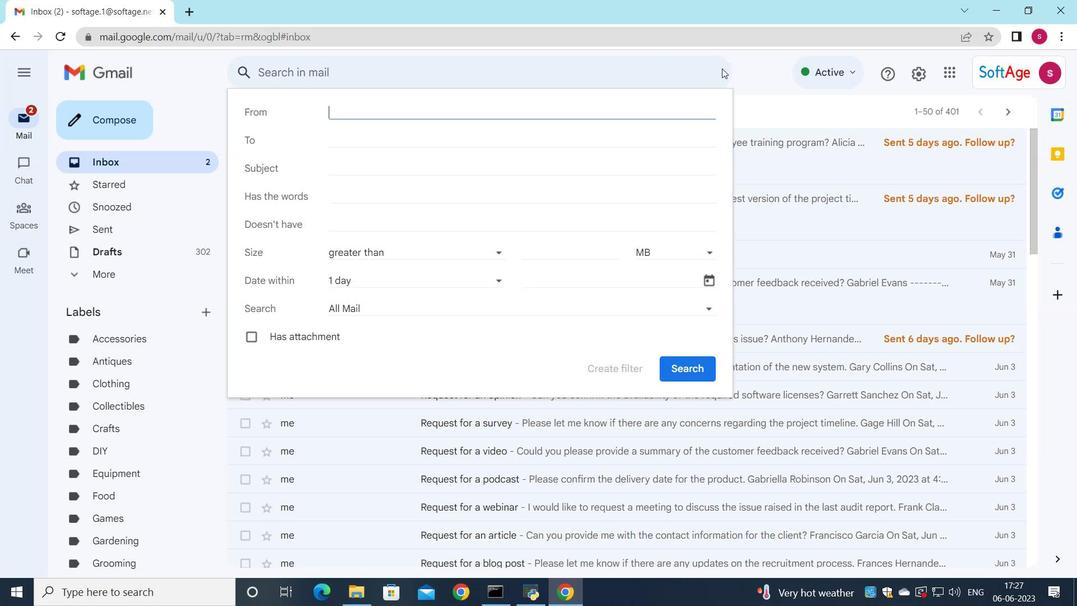 
Action: Mouse moved to (472, 171)
Screenshot: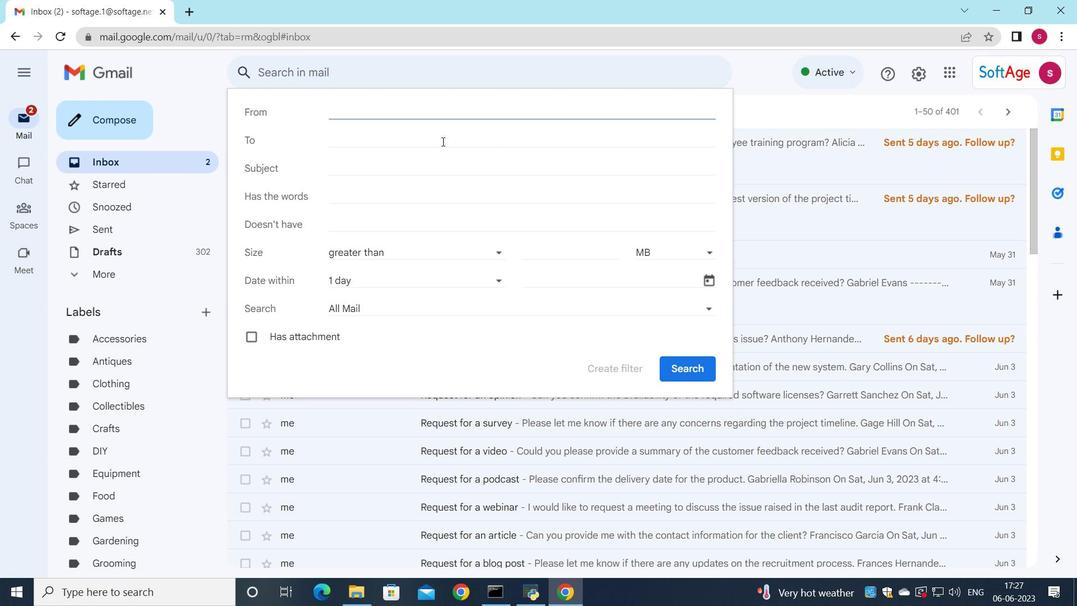 
Action: Key pressed s
Screenshot: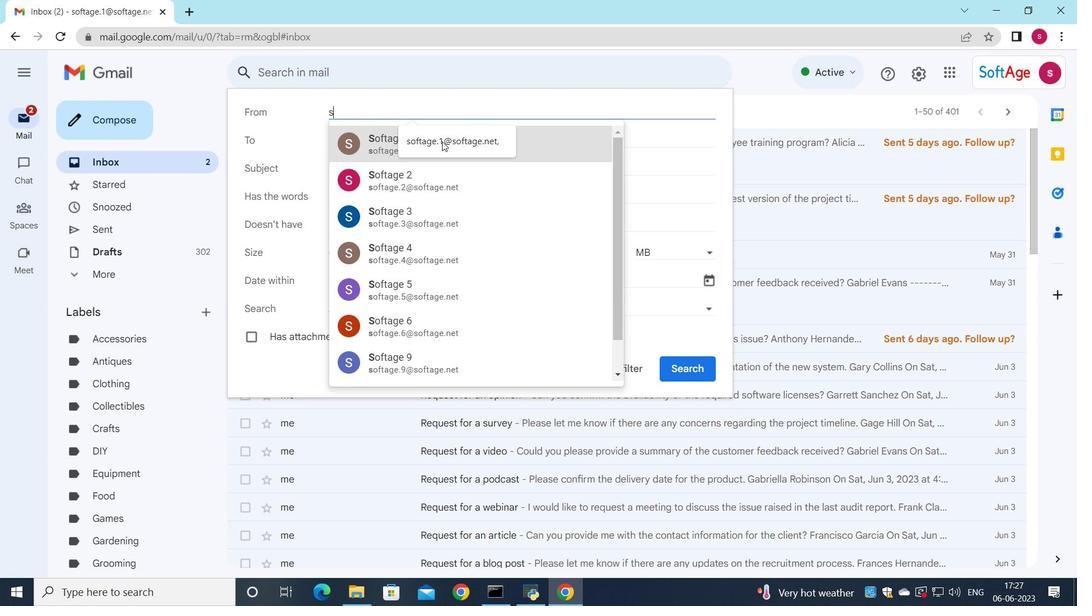 
Action: Mouse moved to (479, 171)
Screenshot: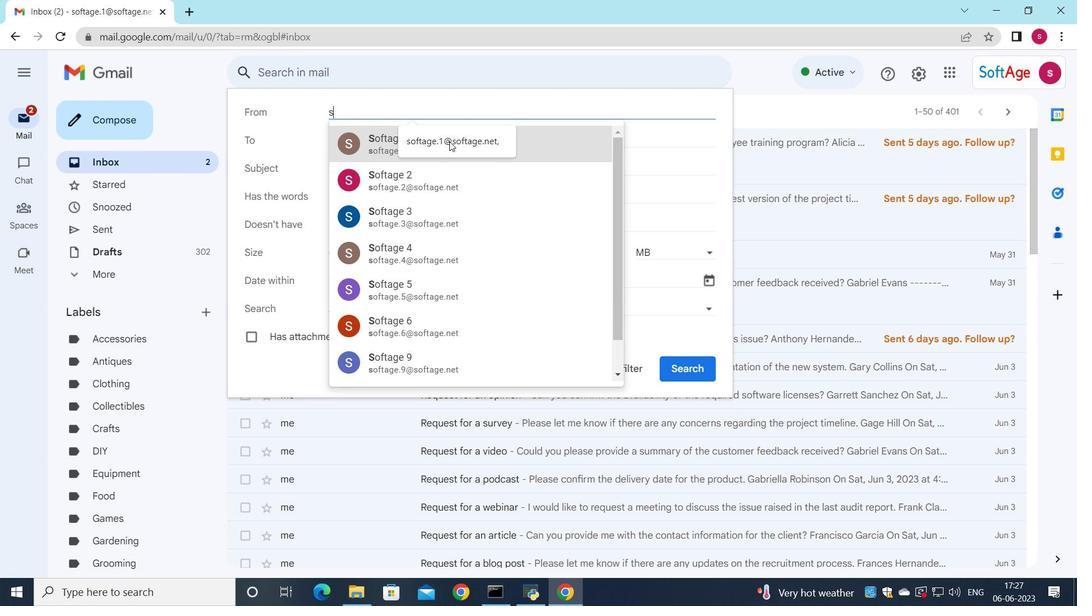 
Action: Mouse pressed left at (479, 171)
Screenshot: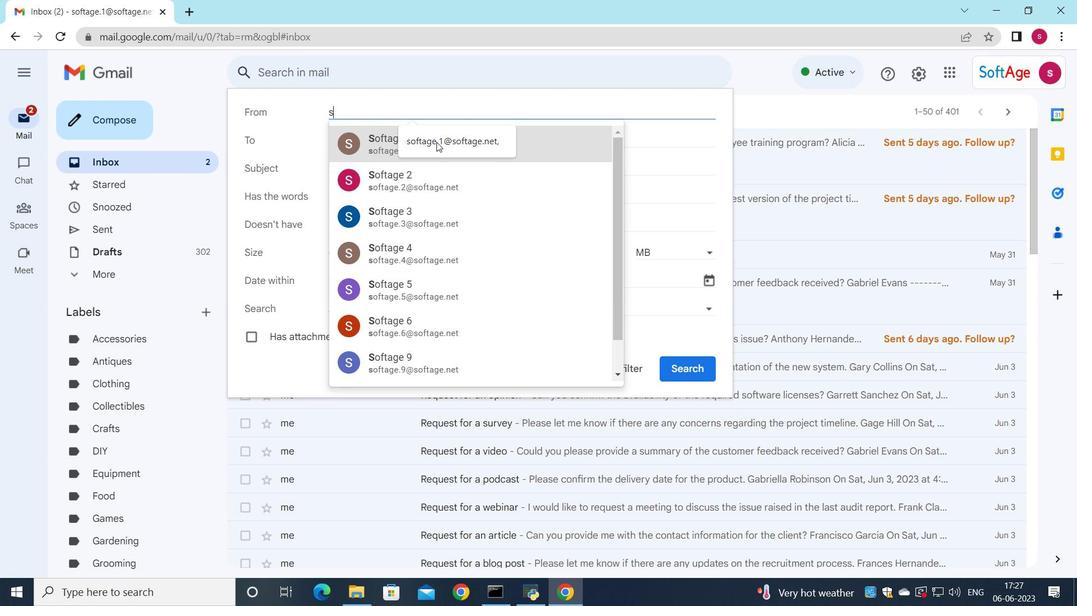 
Action: Mouse moved to (488, 171)
Screenshot: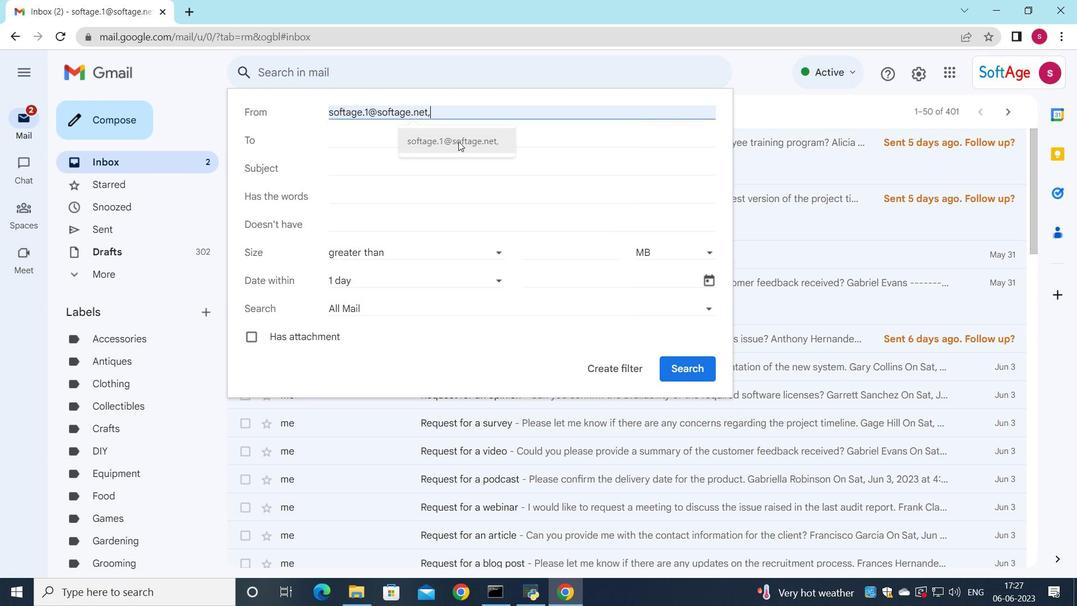 
Action: Mouse pressed left at (488, 171)
Screenshot: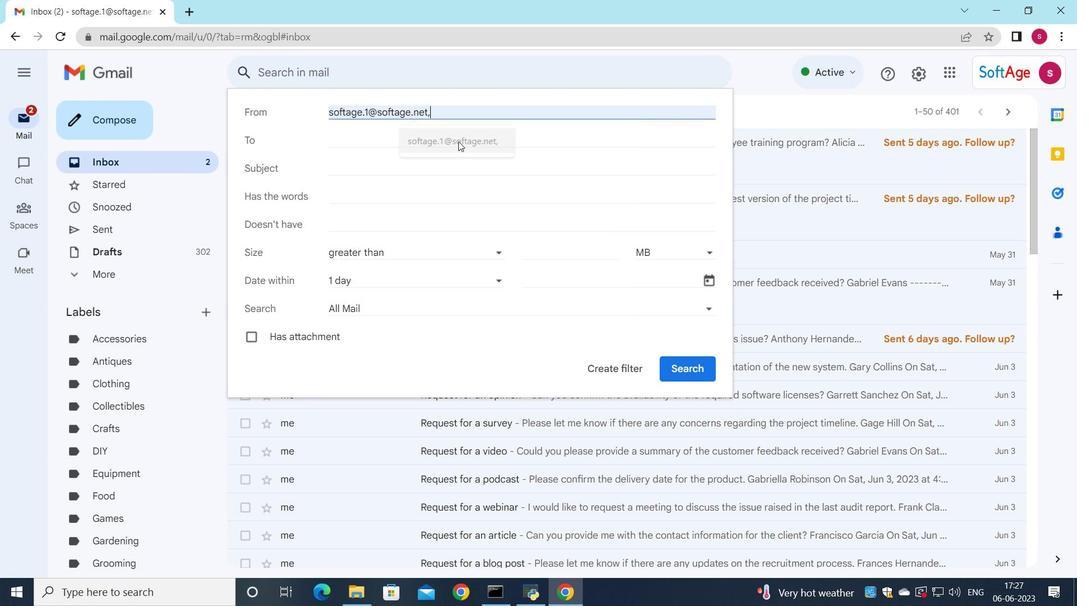 
Action: Mouse moved to (381, 197)
Screenshot: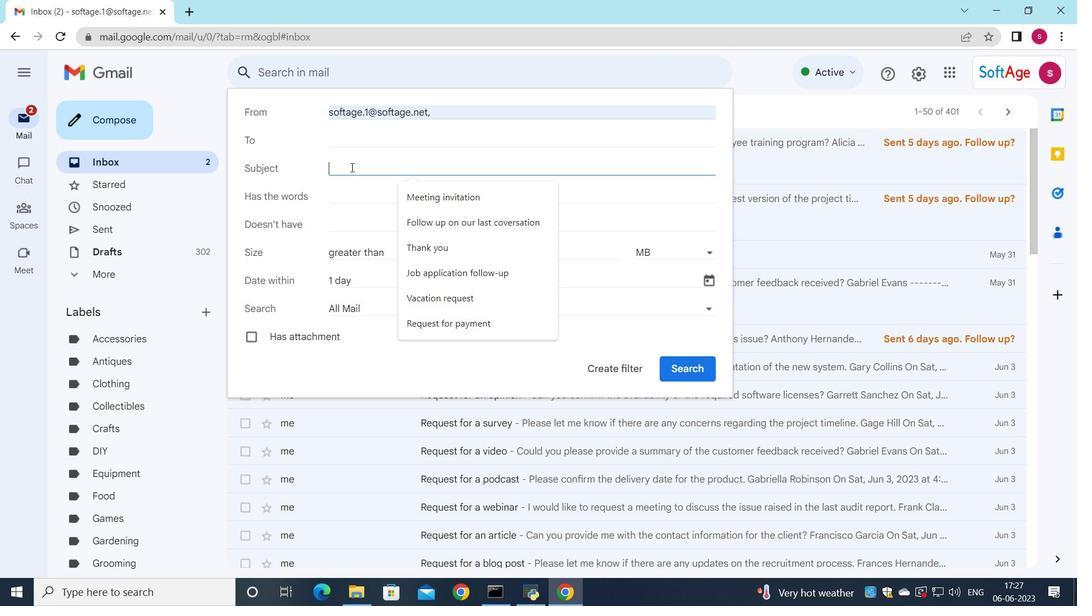 
Action: Mouse pressed left at (381, 197)
Screenshot: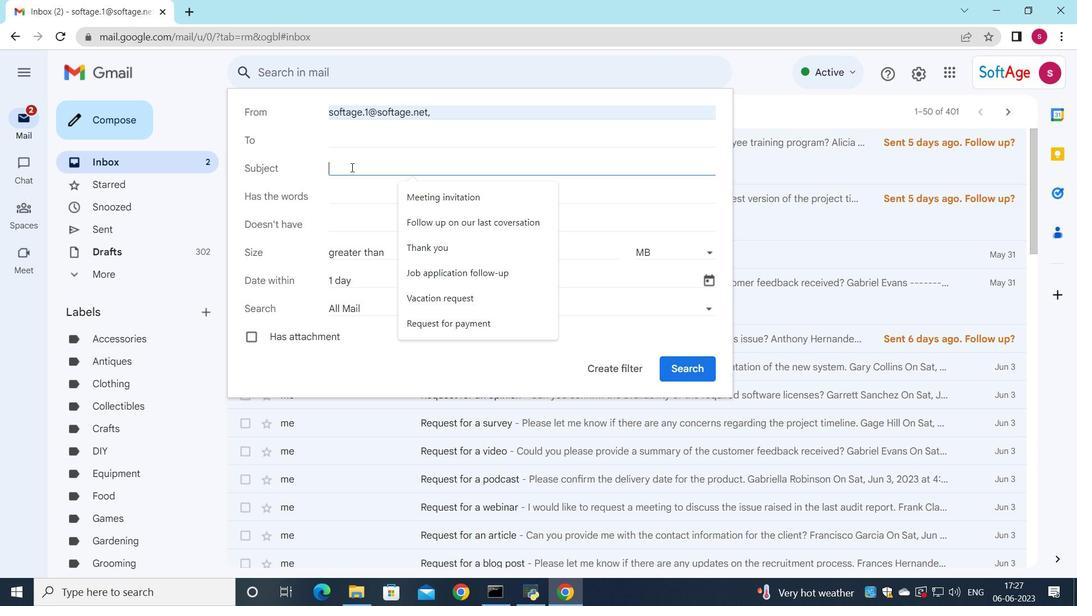 
Action: Key pressed <Key.shift><Key.shift><Key.shift><Key.shift><Key.shift>Follo
Screenshot: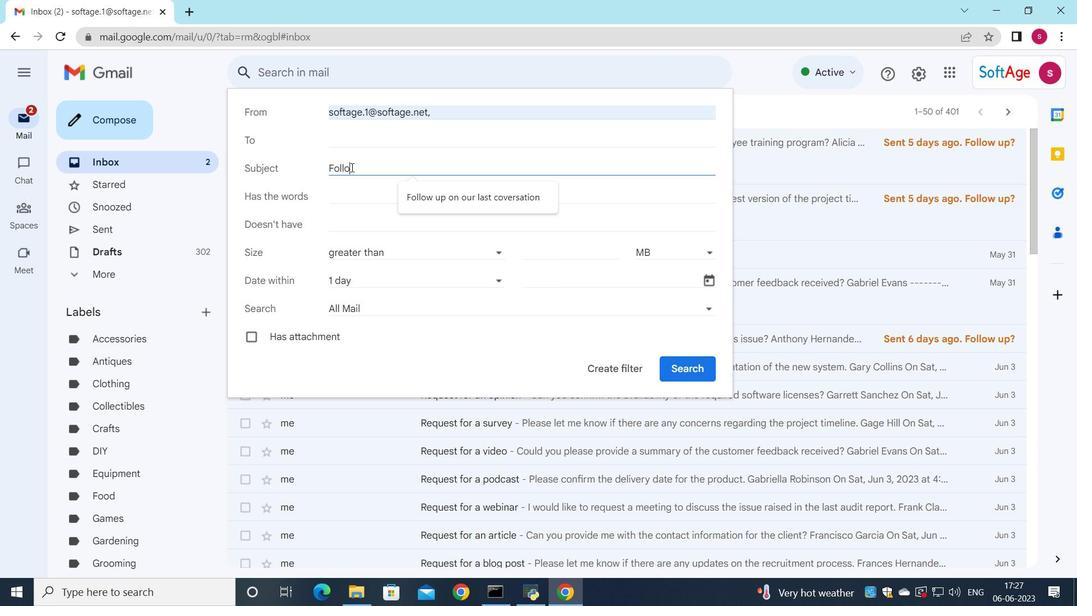 
Action: Mouse moved to (446, 227)
Screenshot: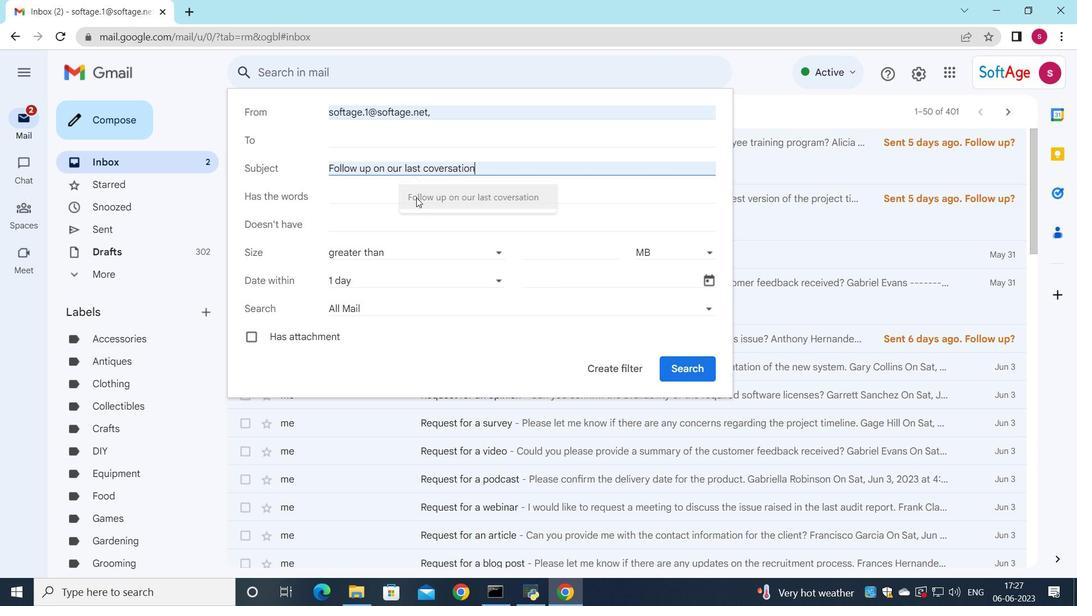 
Action: Mouse pressed left at (446, 227)
Screenshot: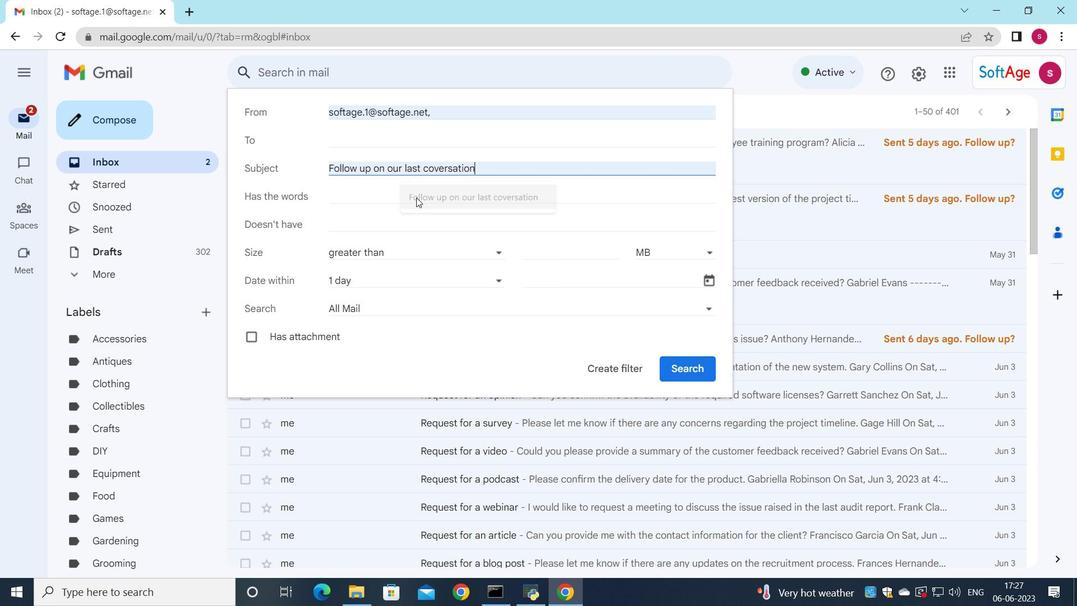 
Action: Mouse moved to (423, 309)
Screenshot: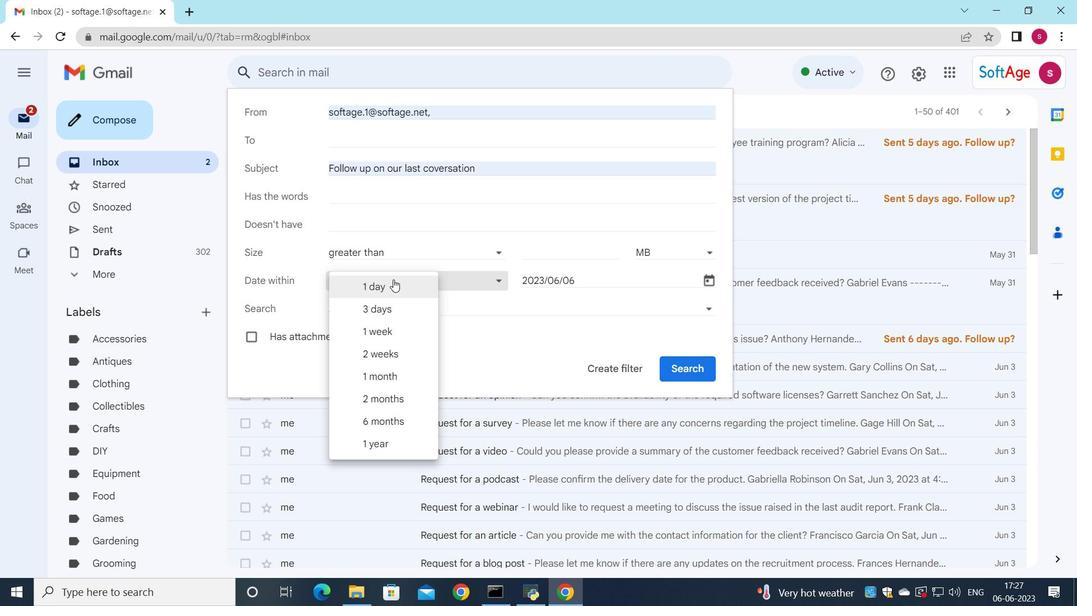 
Action: Mouse pressed left at (423, 309)
Screenshot: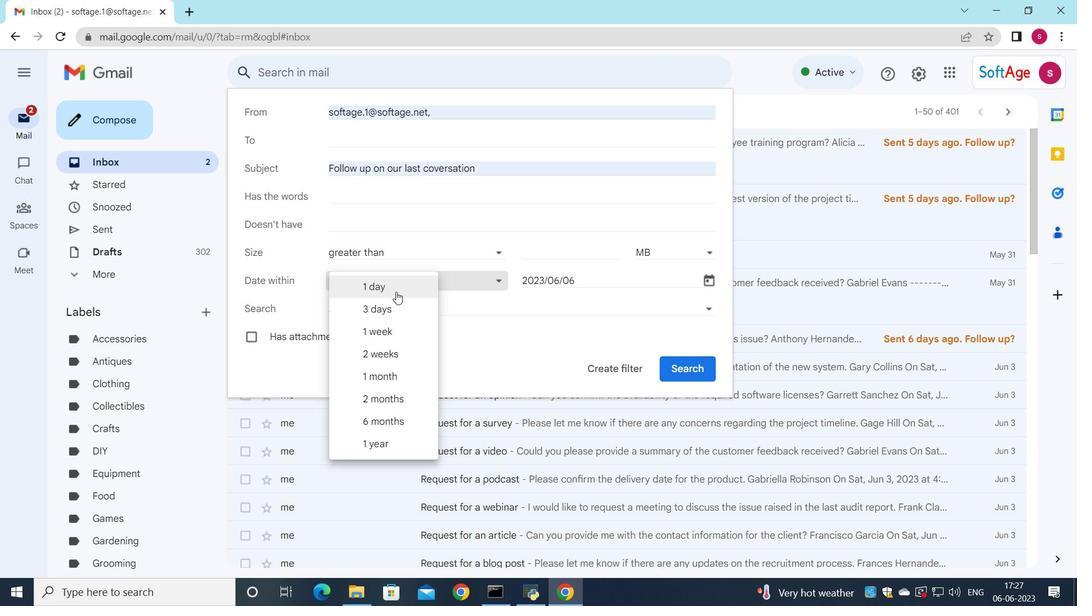
Action: Mouse moved to (411, 468)
Screenshot: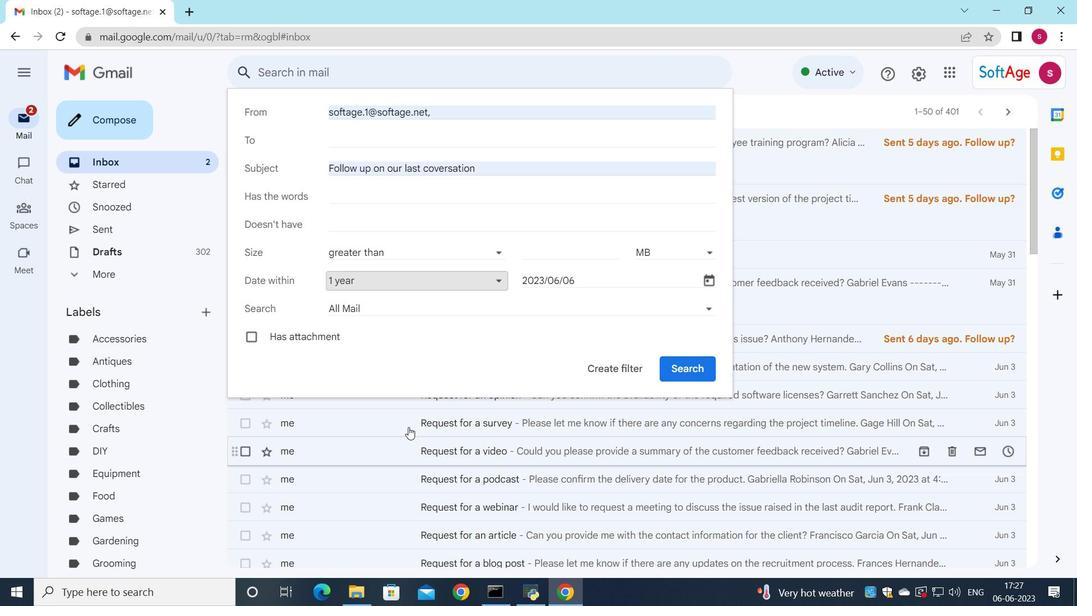 
Action: Mouse pressed left at (411, 468)
Screenshot: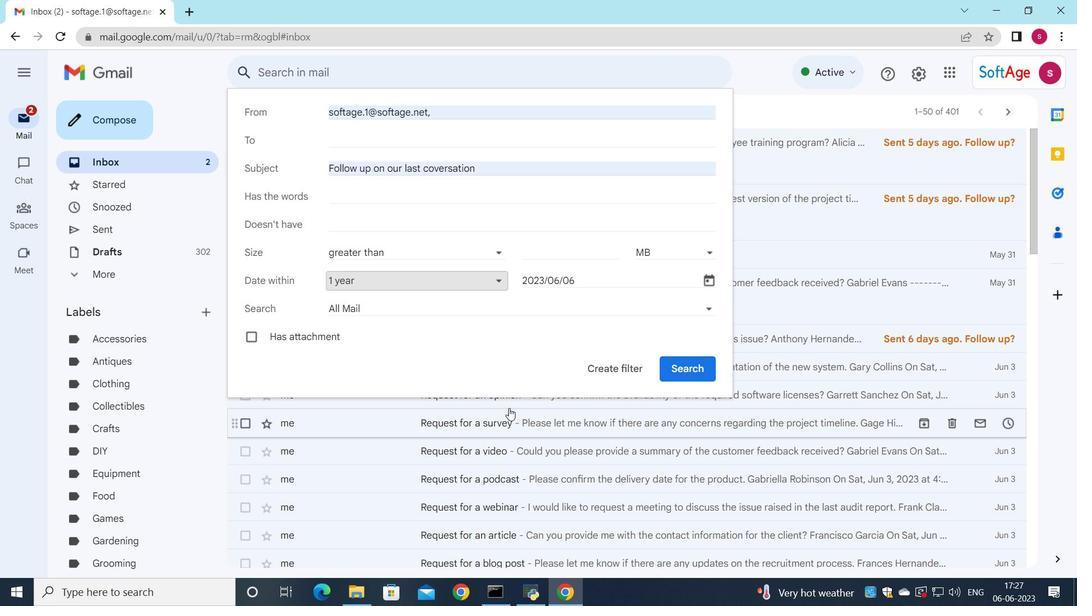 
Action: Mouse moved to (715, 397)
Screenshot: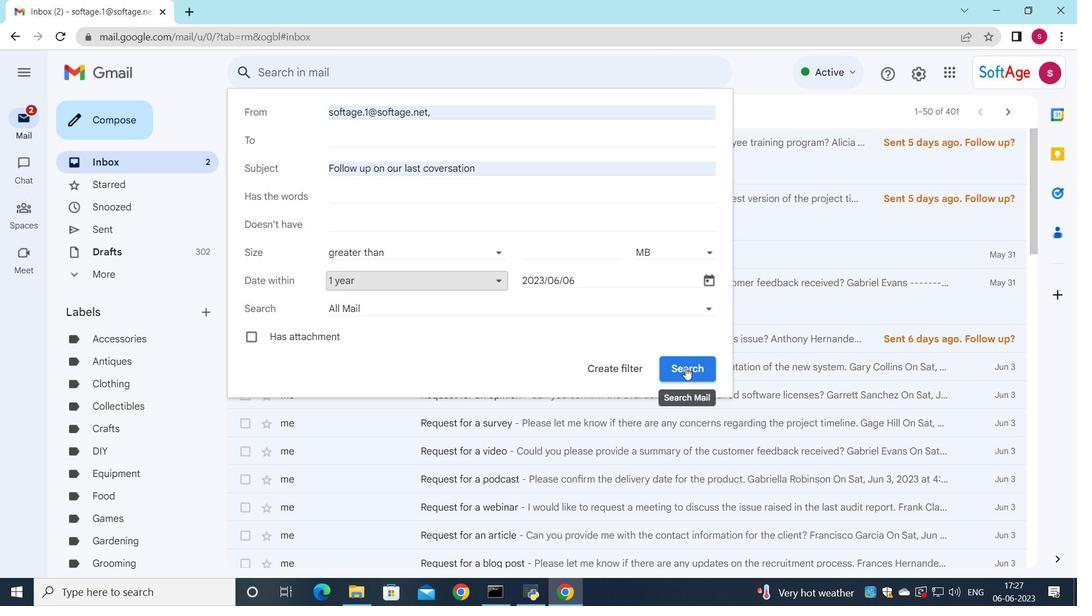 
Action: Mouse pressed left at (715, 397)
Screenshot: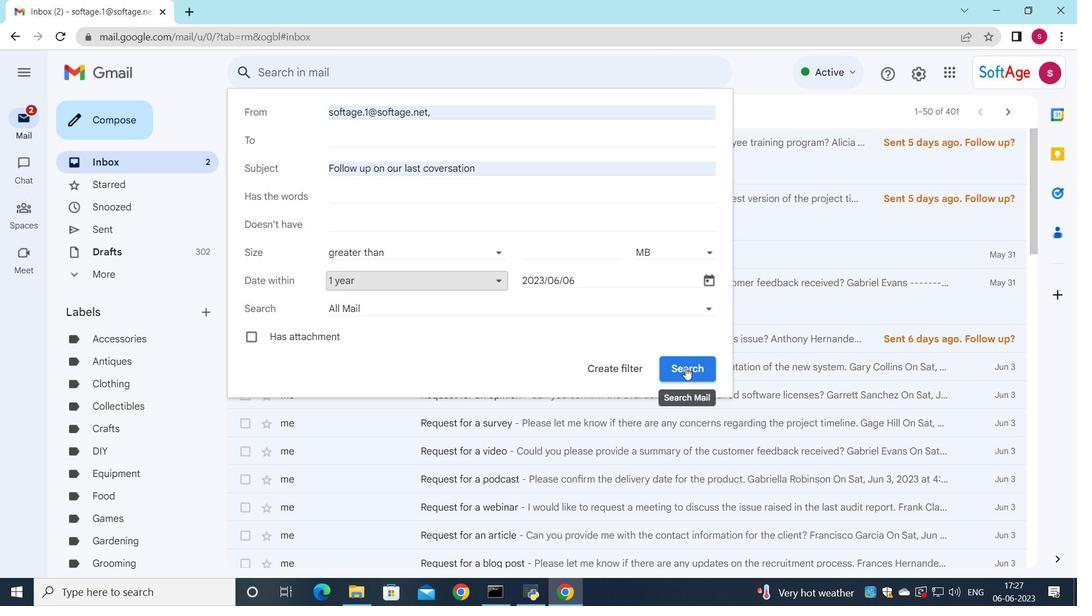
Action: Mouse moved to (697, 383)
Screenshot: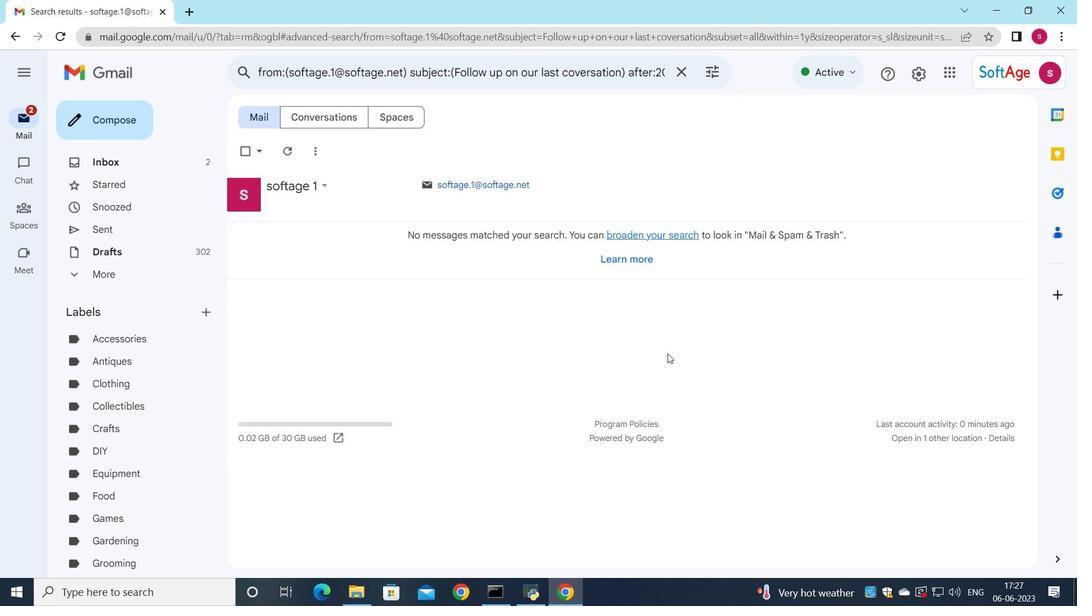 
